 Task: Look for space in Podporozh'ye, Russia from 8th June, 2023 to 16th June, 2023 for 2 adults in price range Rs.10000 to Rs.15000. Place can be entire place with 1  bedroom having 1 bed and 1 bathroom. Property type can be house, flat, guest house, hotel. Amenities needed are: wifi. Booking option can be shelf check-in. Required host language is English.
Action: Mouse moved to (444, 80)
Screenshot: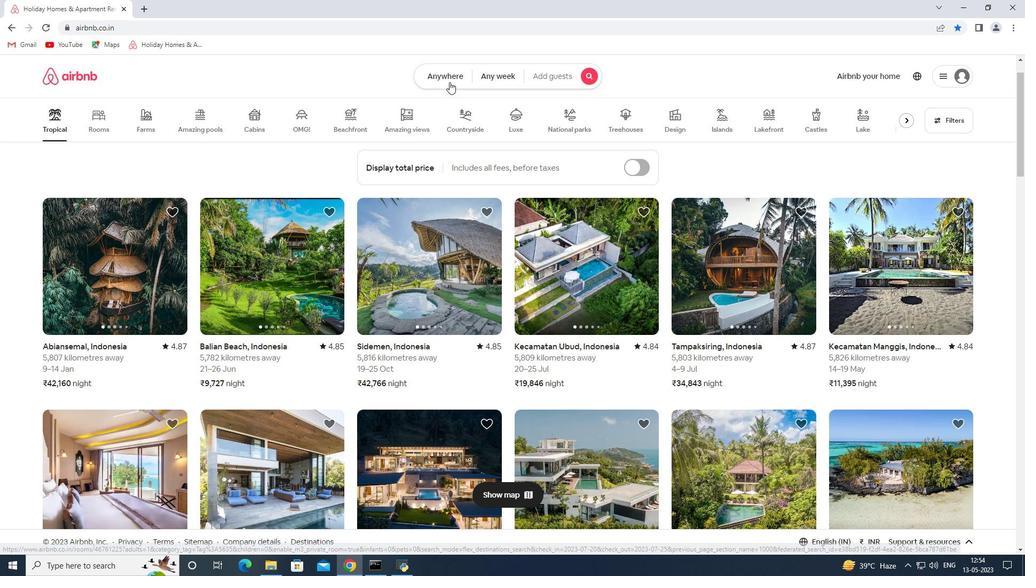
Action: Mouse pressed left at (444, 80)
Screenshot: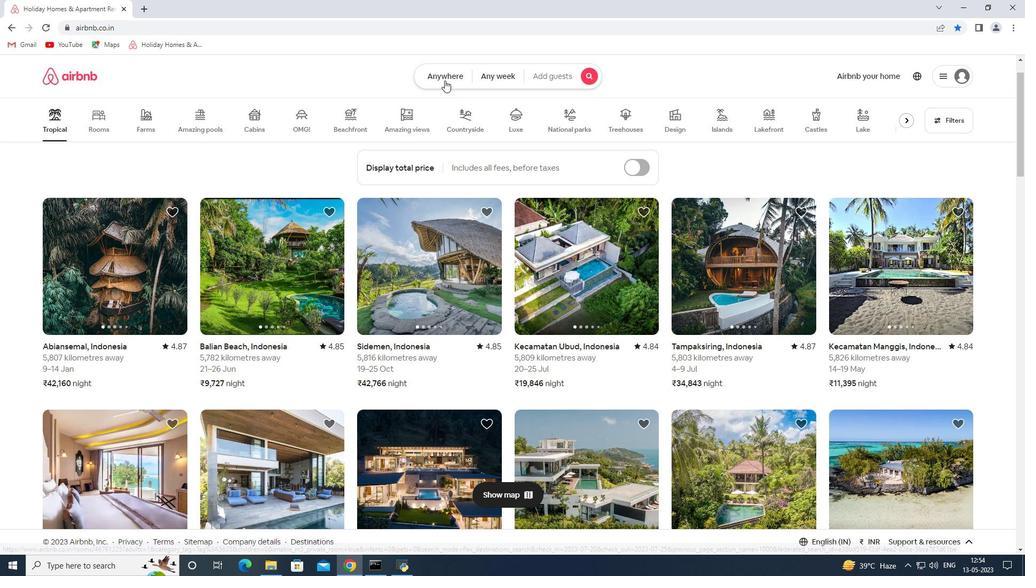 
Action: Mouse moved to (381, 123)
Screenshot: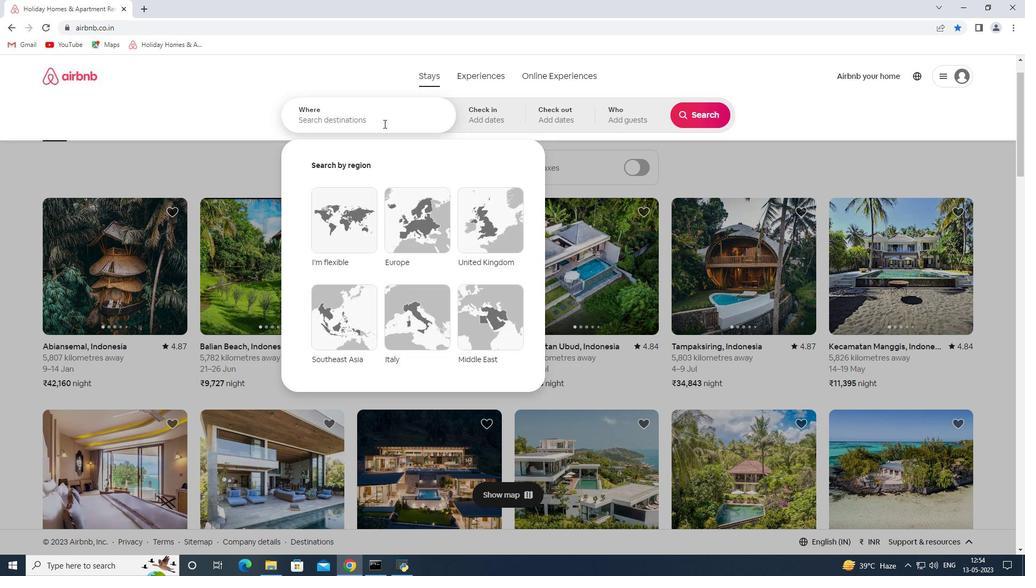 
Action: Mouse pressed left at (381, 123)
Screenshot: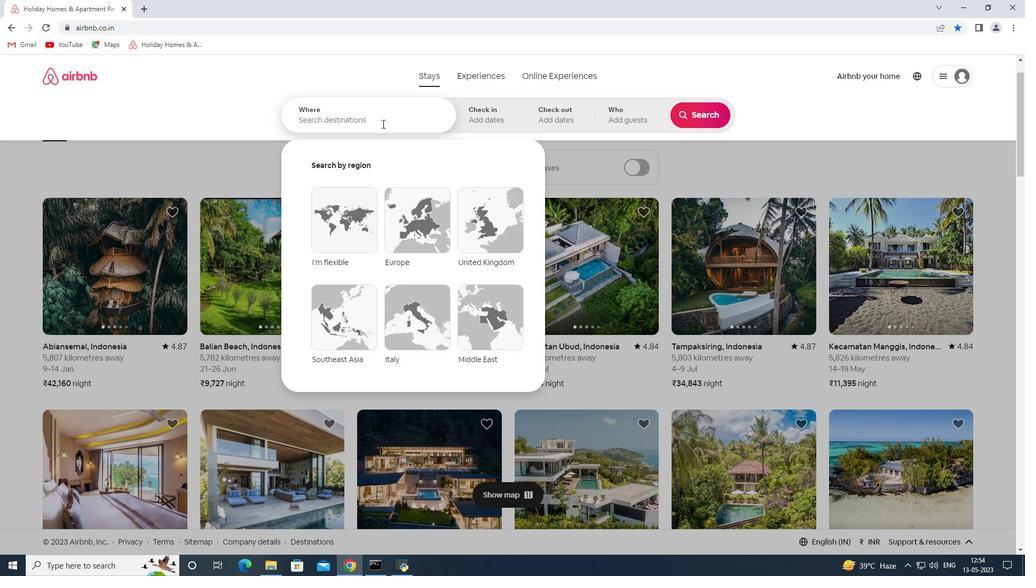 
Action: Key pressed <Key.shift><Key.shift><Key.shift><Key.shift><Key.shift><Key.shift><Key.shift><Key.shift><Key.shift><Key.shift><Key.shift_r>Podporp<Key.backspace>ozhye<Key.space><Key.shift>Russia<Key.space><Key.enter>
Screenshot: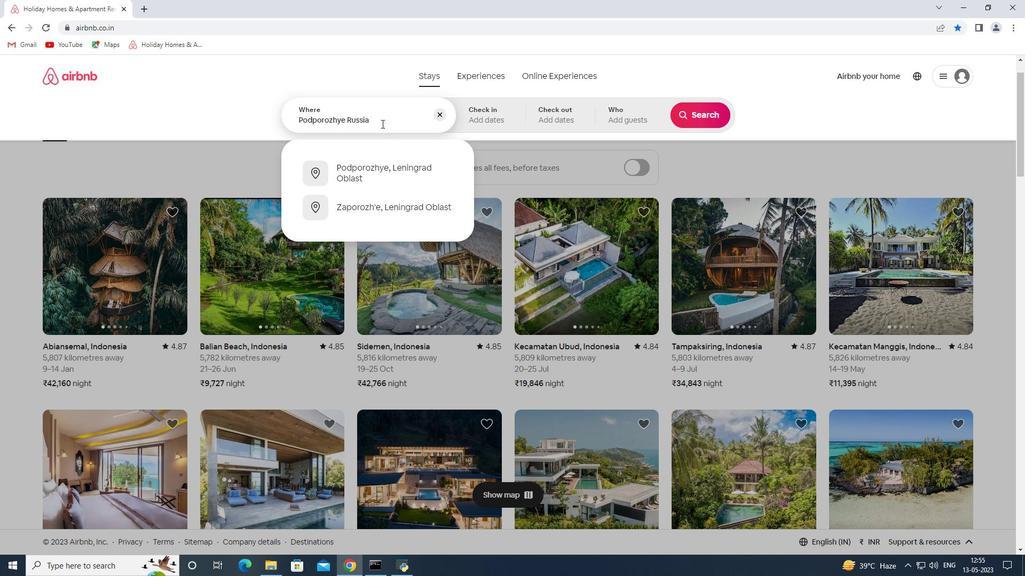 
Action: Mouse moved to (643, 265)
Screenshot: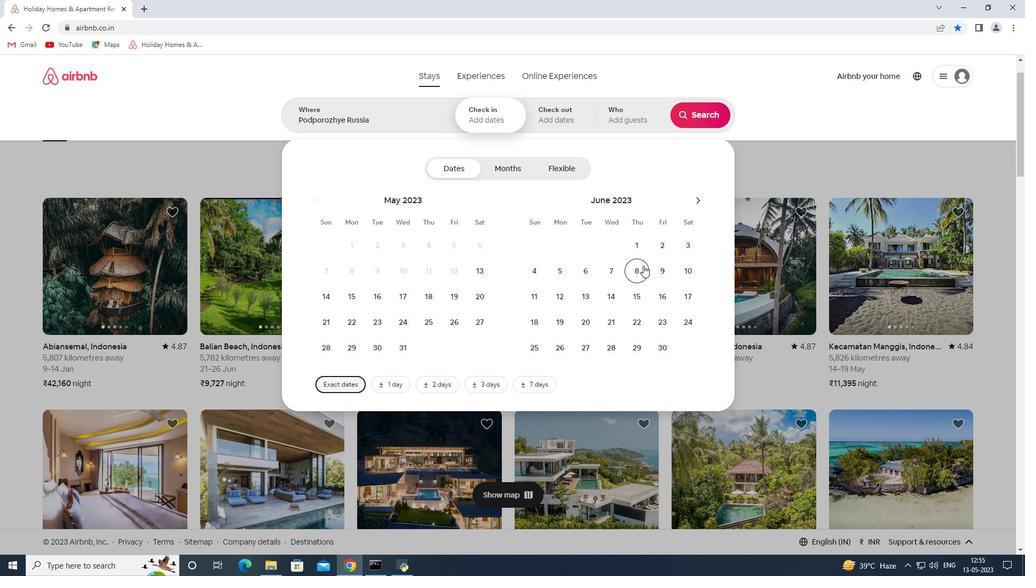 
Action: Mouse pressed left at (643, 265)
Screenshot: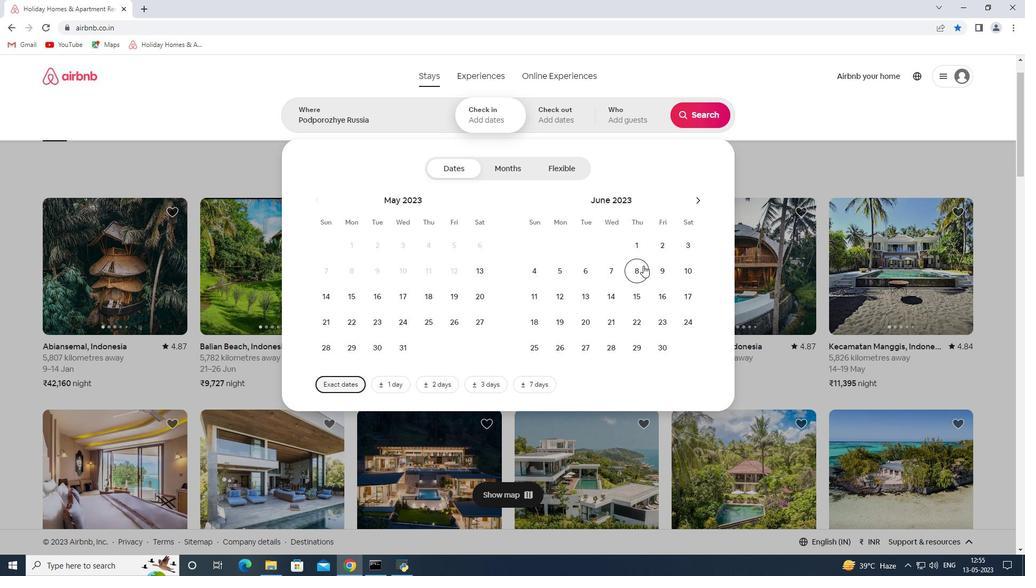
Action: Mouse moved to (666, 294)
Screenshot: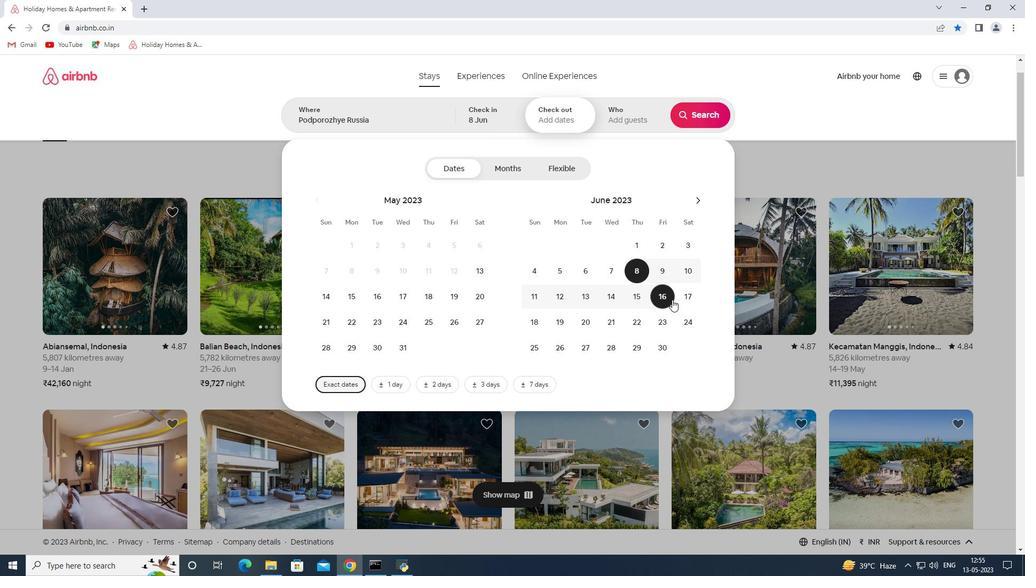 
Action: Mouse pressed left at (666, 294)
Screenshot: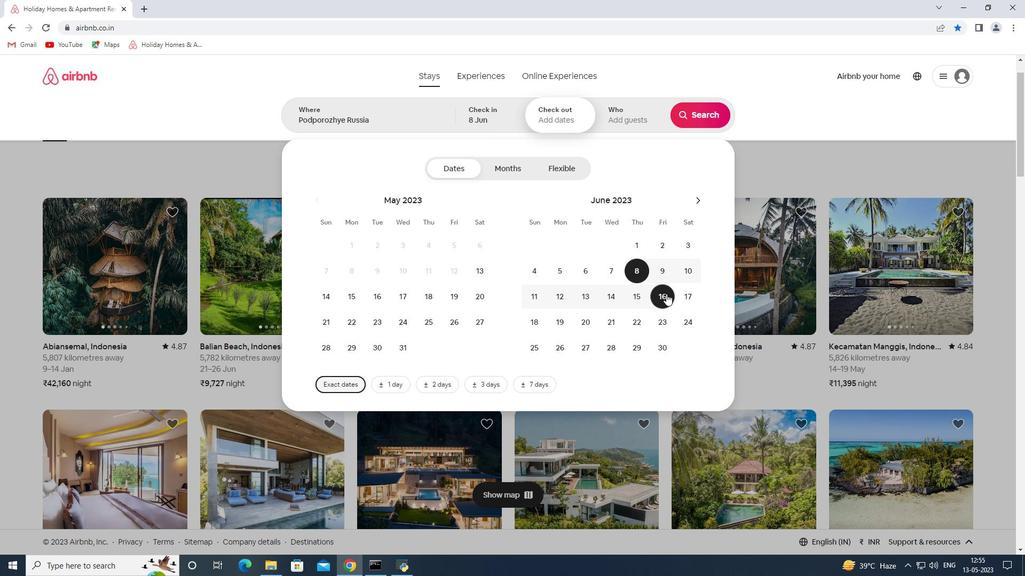 
Action: Mouse moved to (627, 121)
Screenshot: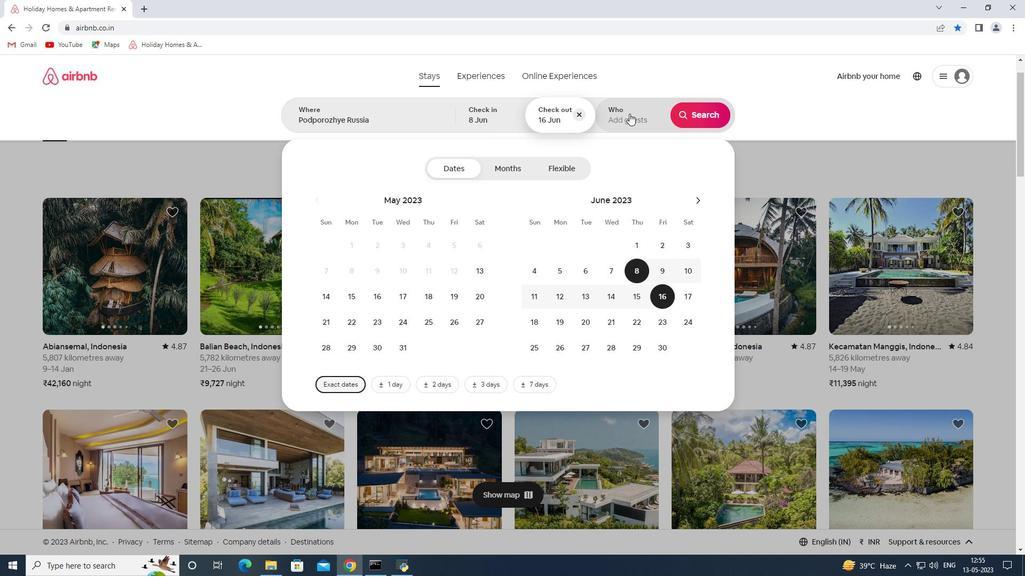 
Action: Mouse pressed left at (627, 121)
Screenshot: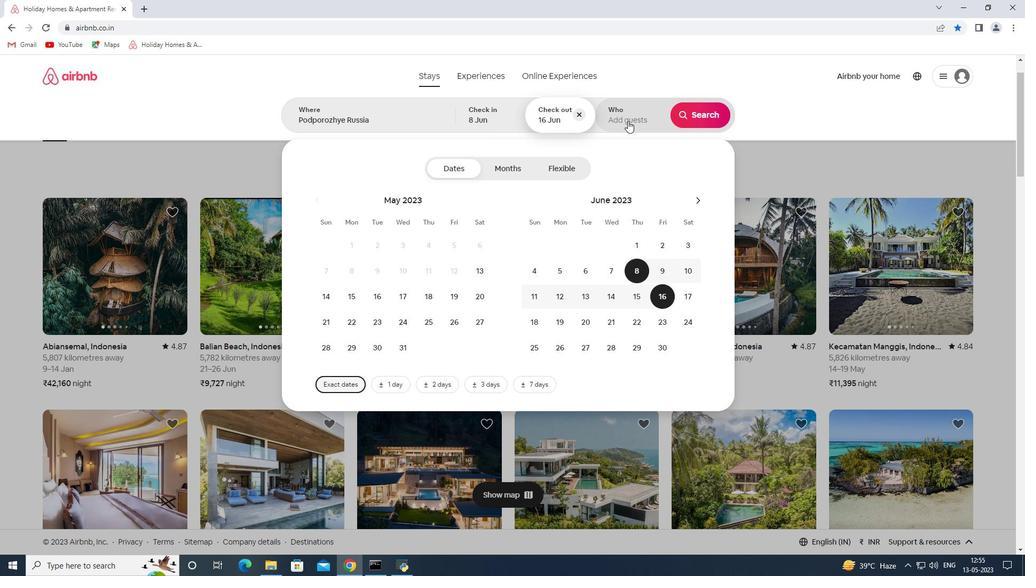 
Action: Mouse moved to (708, 177)
Screenshot: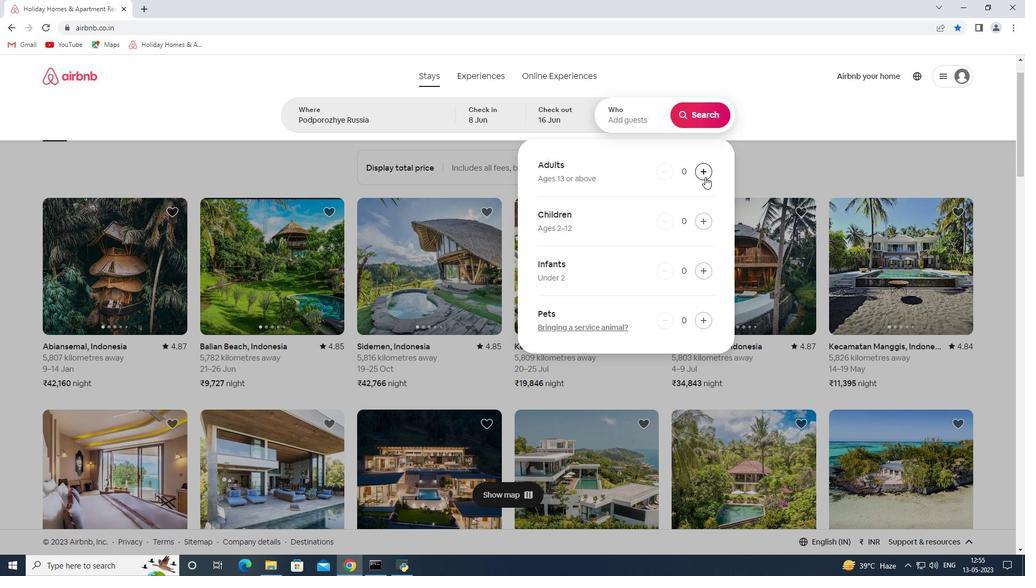 
Action: Mouse pressed left at (708, 177)
Screenshot: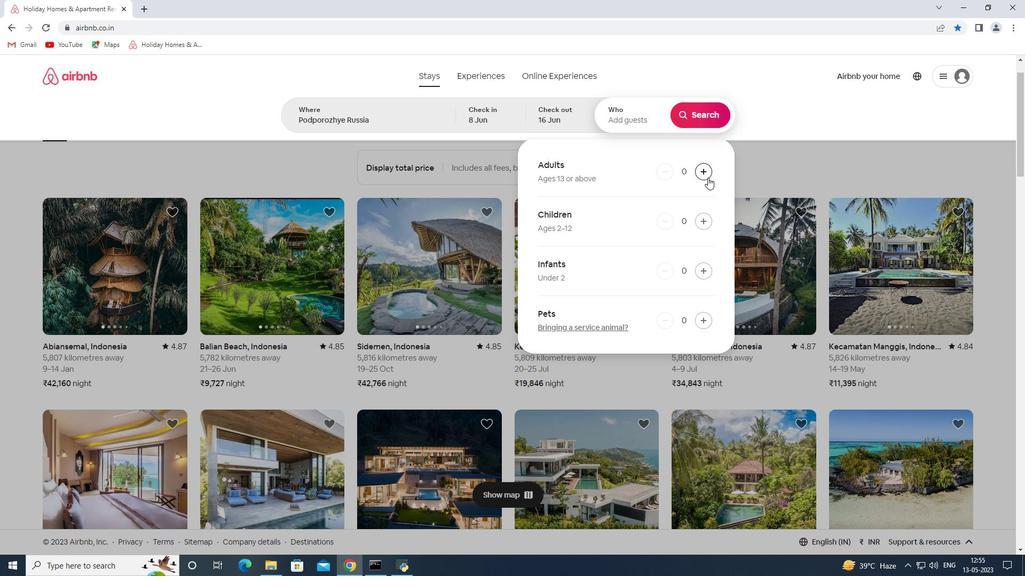 
Action: Mouse pressed left at (708, 177)
Screenshot: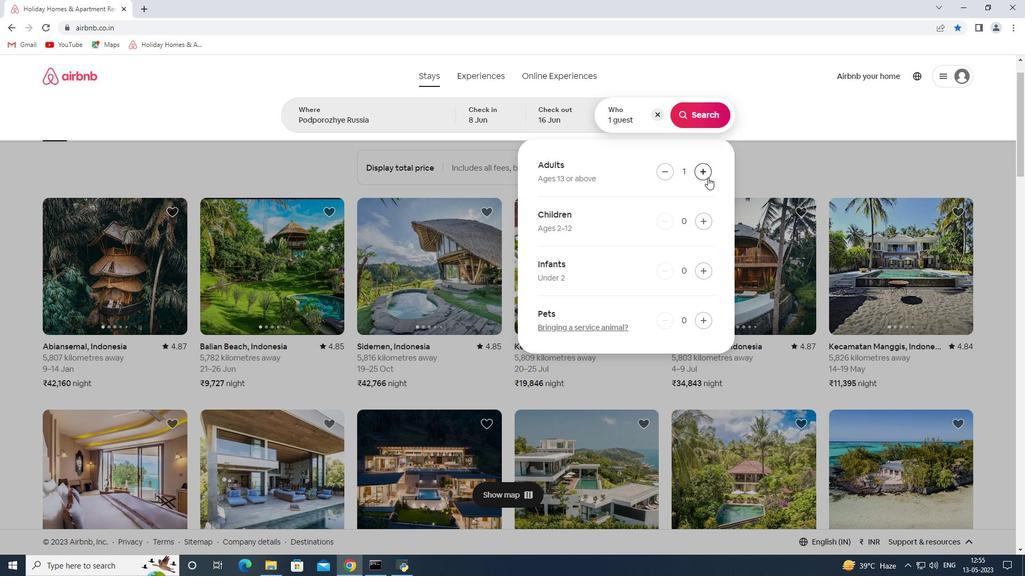 
Action: Mouse moved to (695, 119)
Screenshot: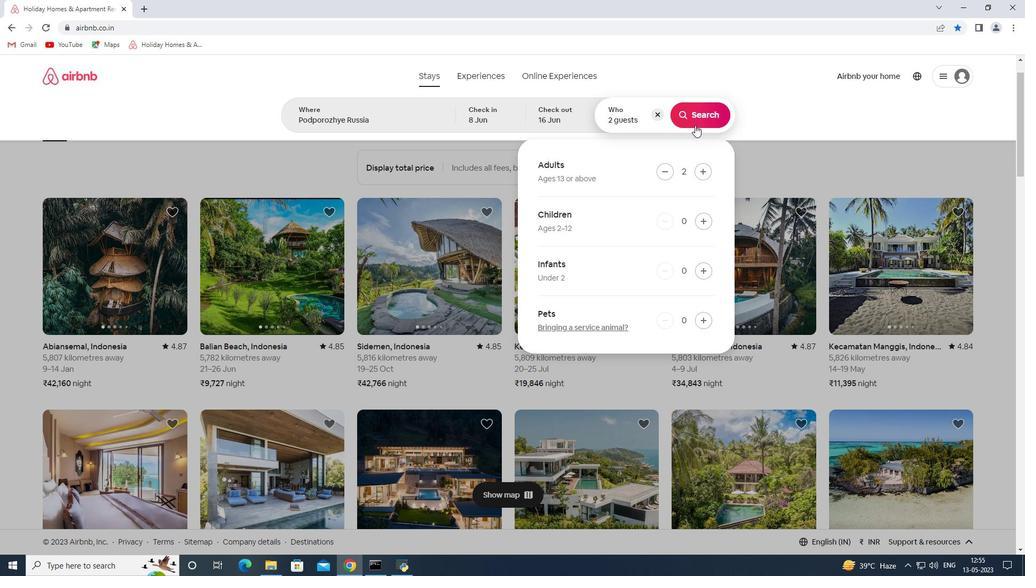
Action: Mouse pressed left at (695, 119)
Screenshot: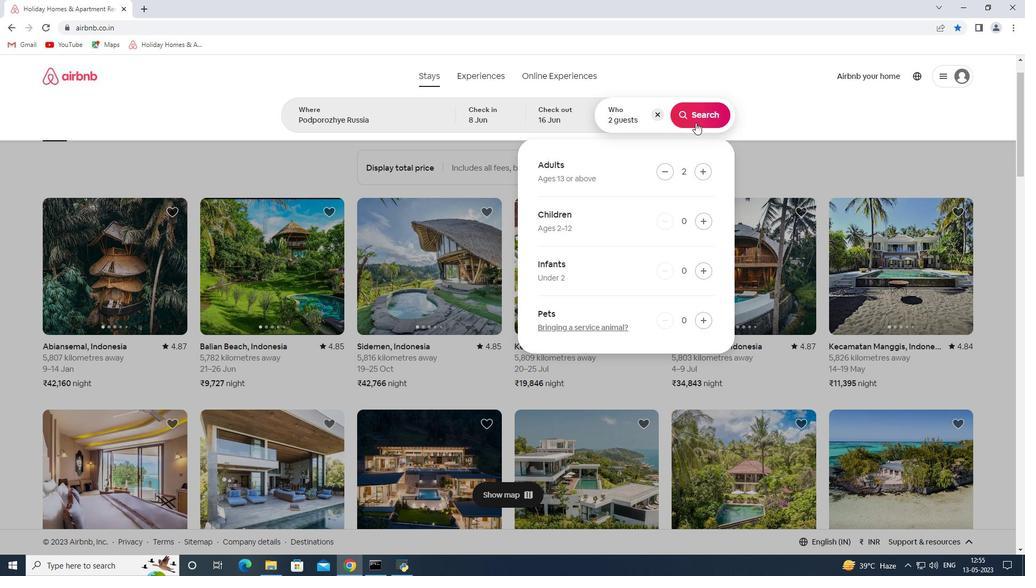 
Action: Mouse moved to (969, 119)
Screenshot: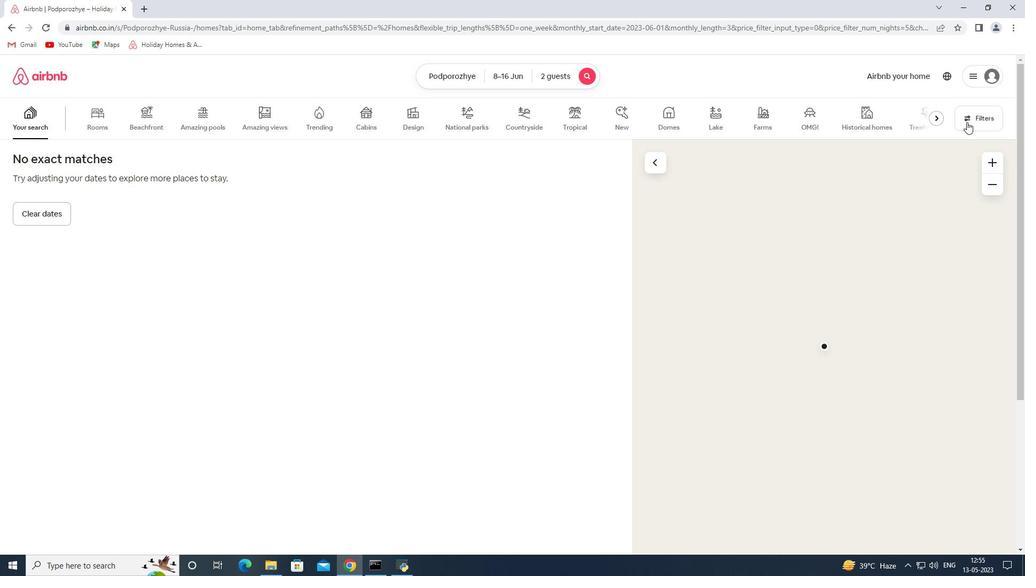 
Action: Mouse pressed left at (969, 119)
Screenshot: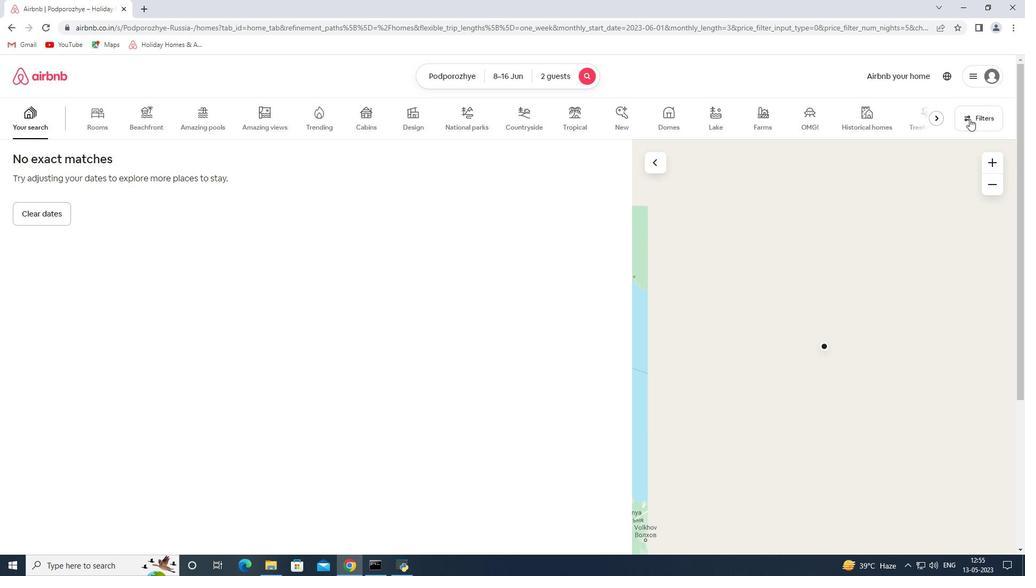 
Action: Mouse moved to (390, 382)
Screenshot: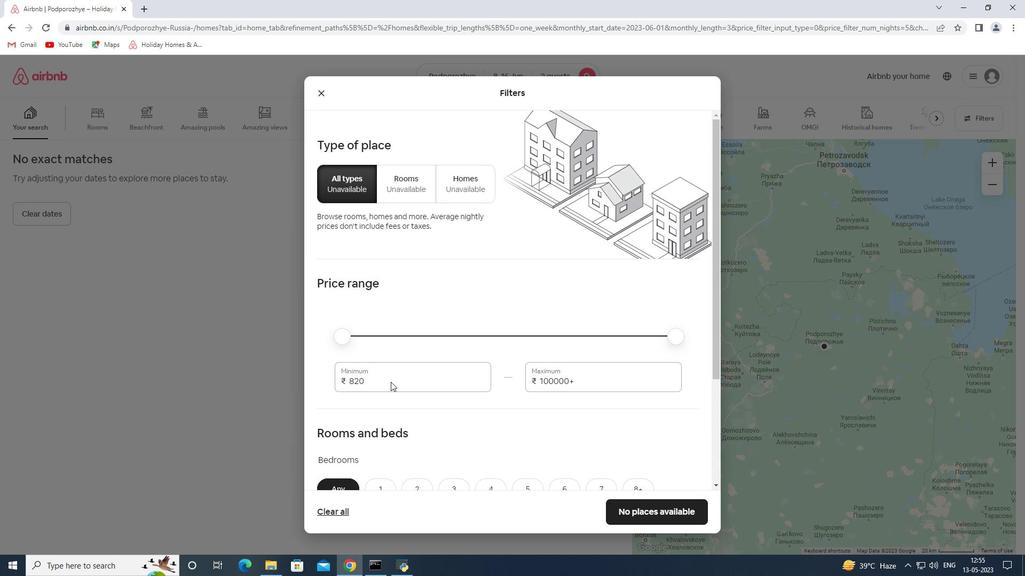 
Action: Mouse pressed left at (390, 382)
Screenshot: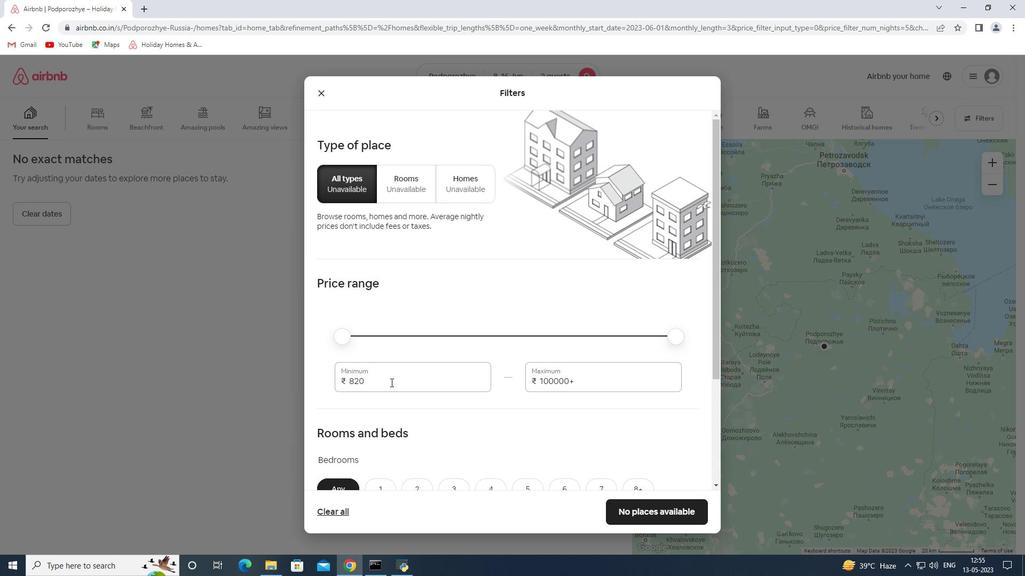 
Action: Mouse pressed left at (390, 382)
Screenshot: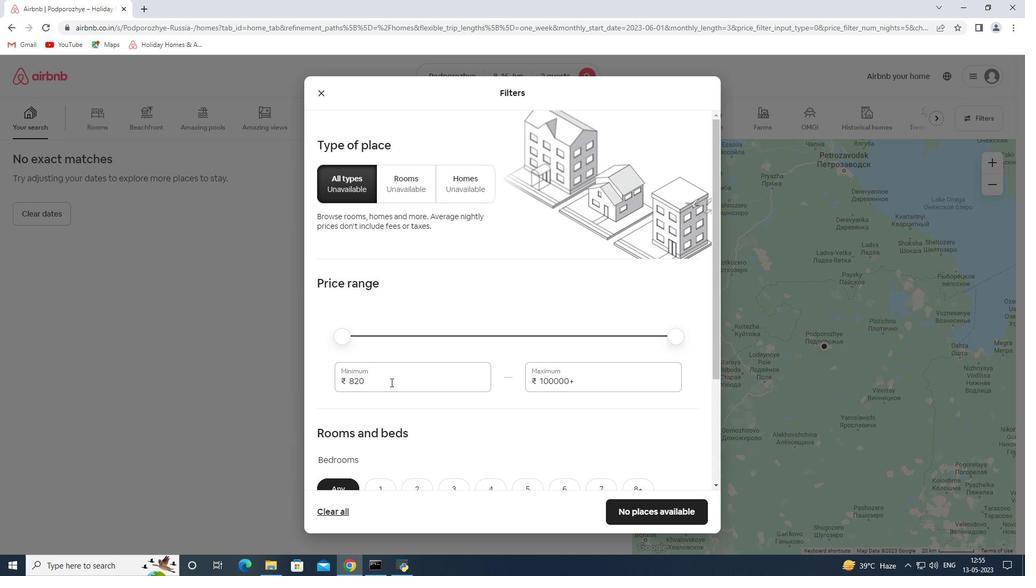 
Action: Mouse moved to (386, 383)
Screenshot: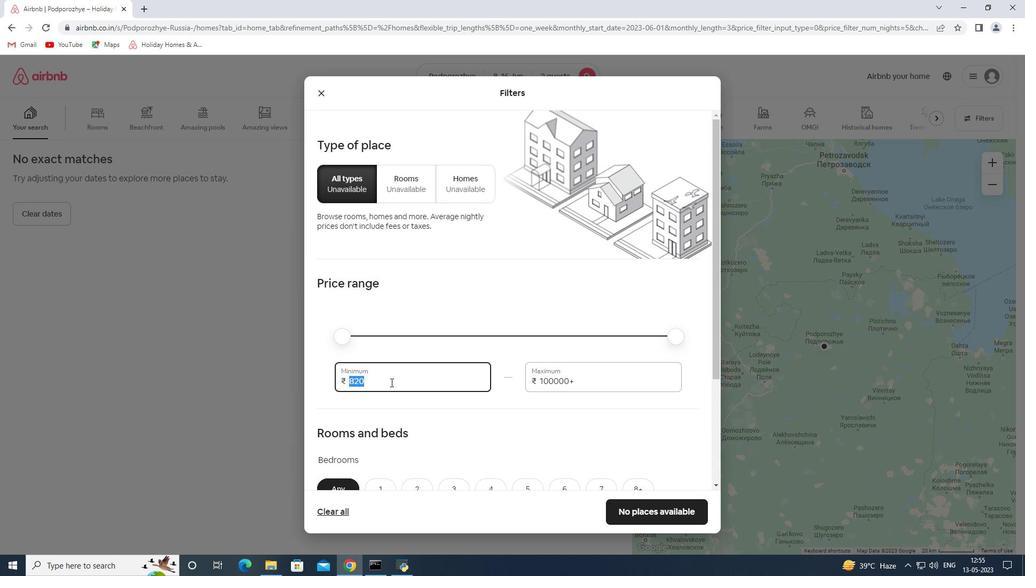 
Action: Key pressed 10000<Key.tab>15000
Screenshot: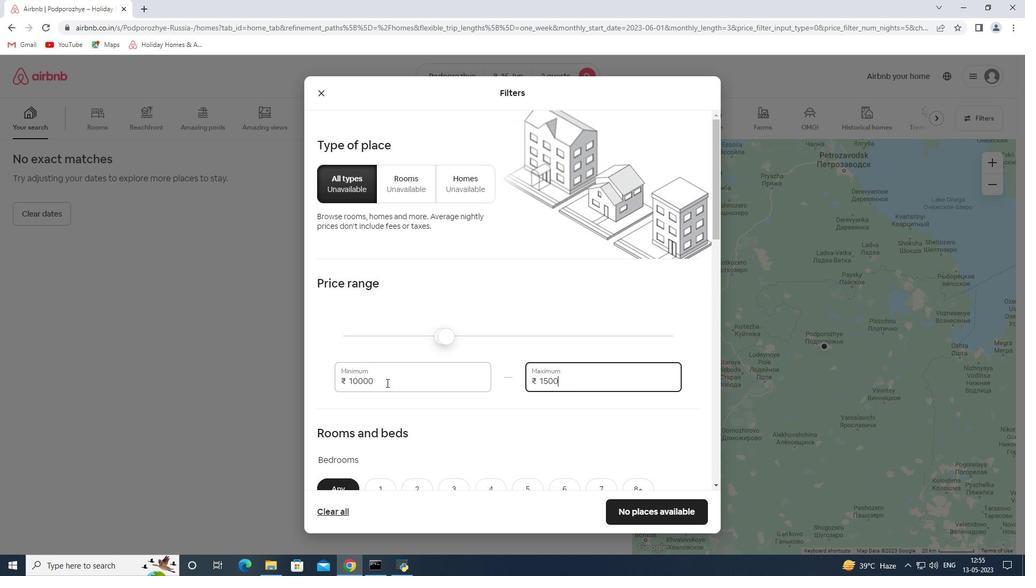 
Action: Mouse scrolled (386, 382) with delta (0, 0)
Screenshot: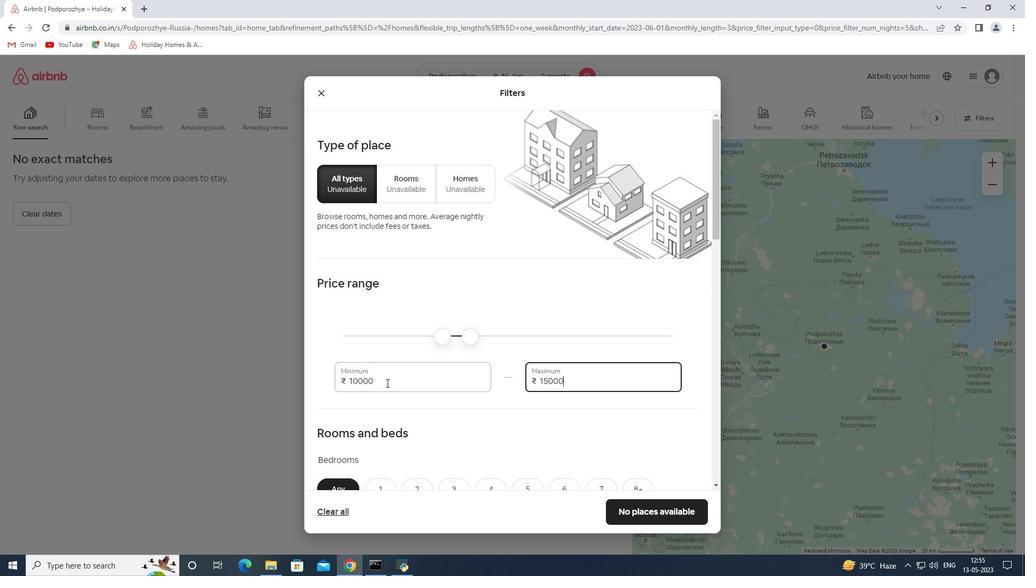 
Action: Mouse scrolled (386, 382) with delta (0, 0)
Screenshot: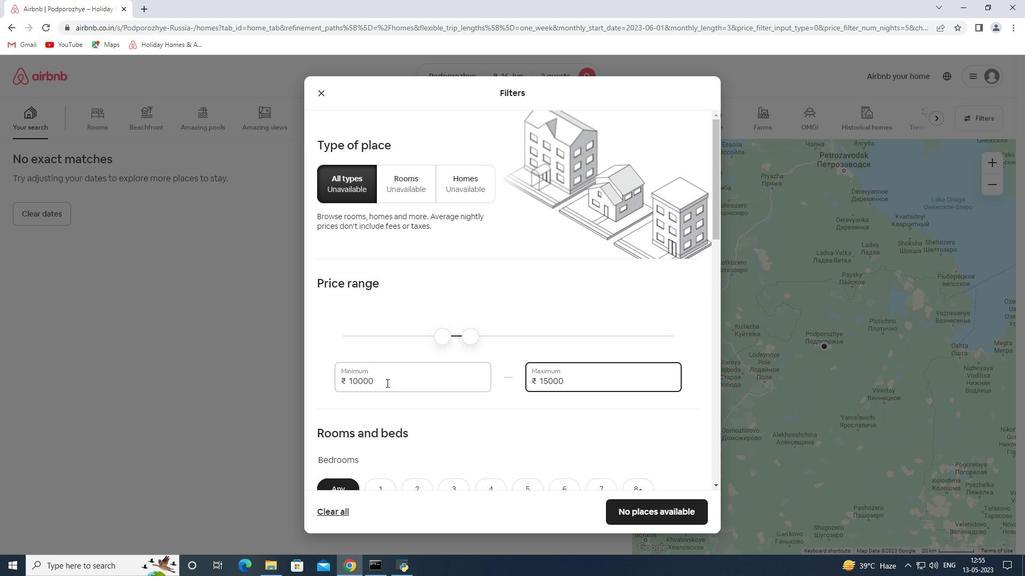 
Action: Mouse moved to (385, 385)
Screenshot: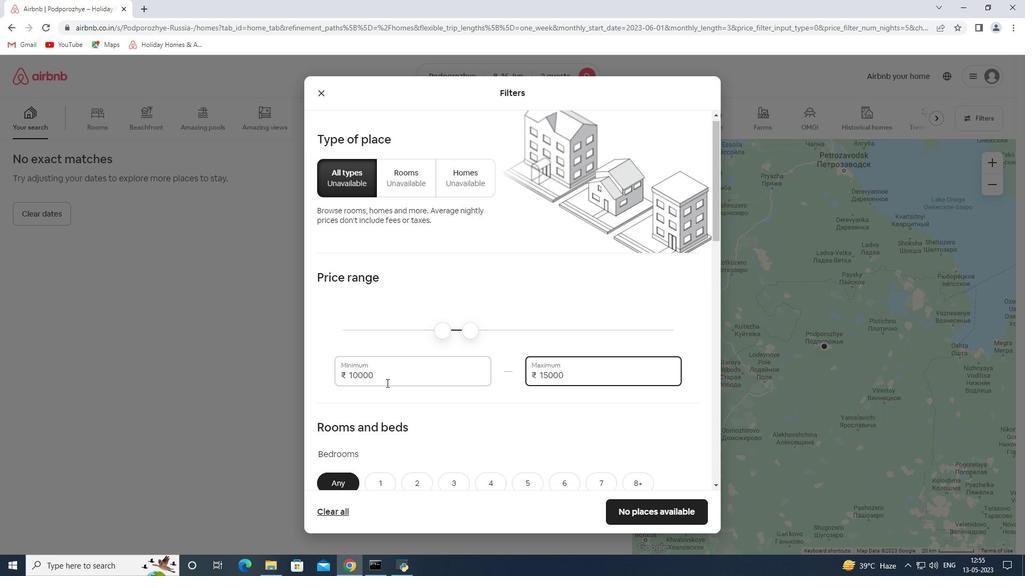 
Action: Mouse scrolled (385, 385) with delta (0, 0)
Screenshot: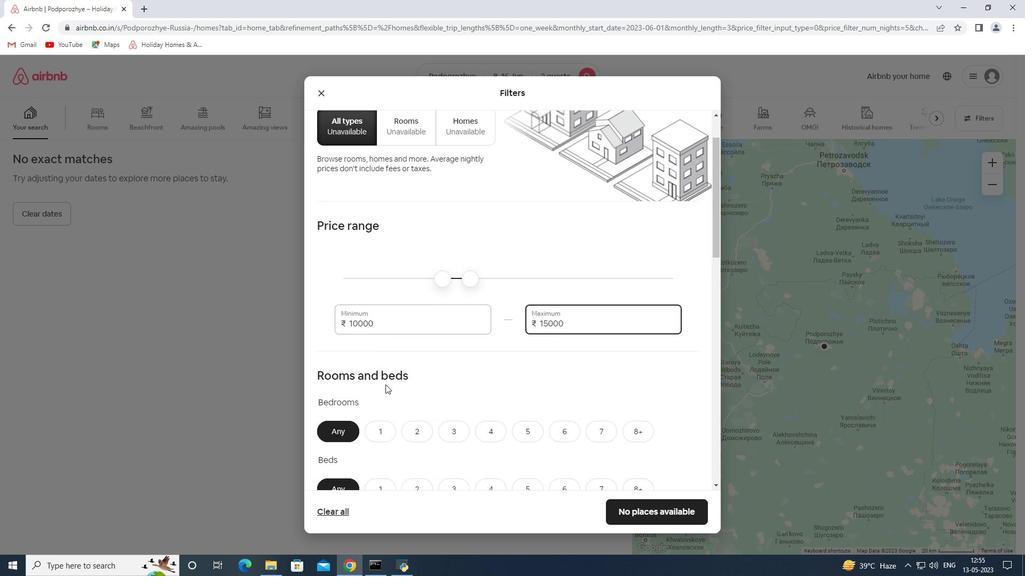 
Action: Mouse moved to (381, 386)
Screenshot: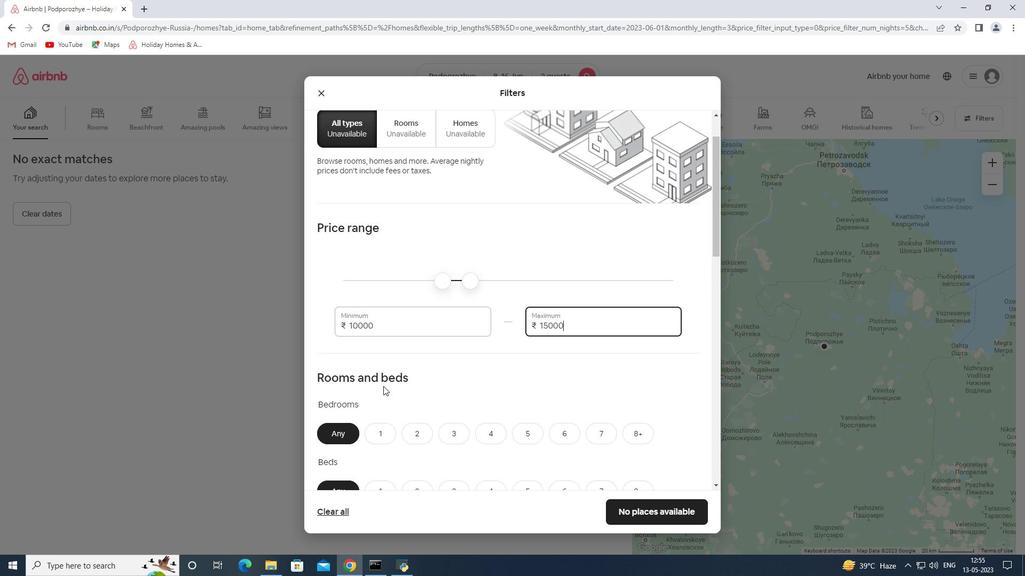 
Action: Mouse scrolled (381, 386) with delta (0, 0)
Screenshot: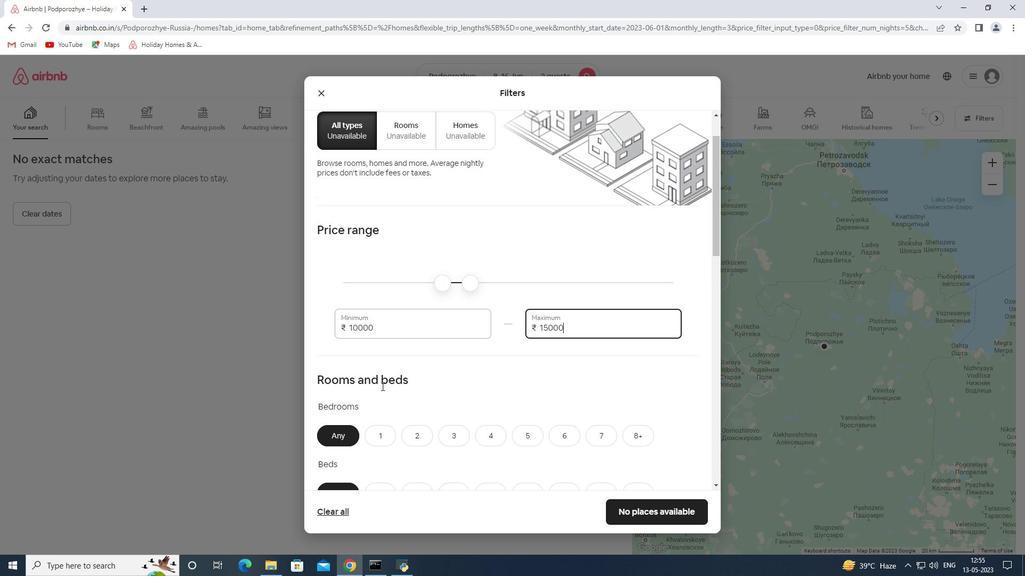 
Action: Mouse scrolled (381, 386) with delta (0, 0)
Screenshot: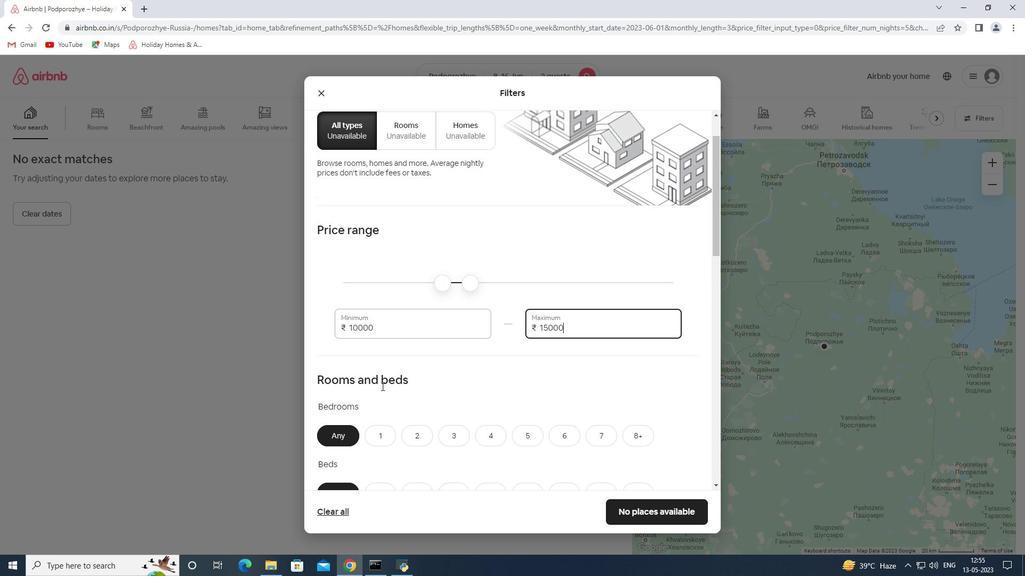 
Action: Mouse moved to (381, 387)
Screenshot: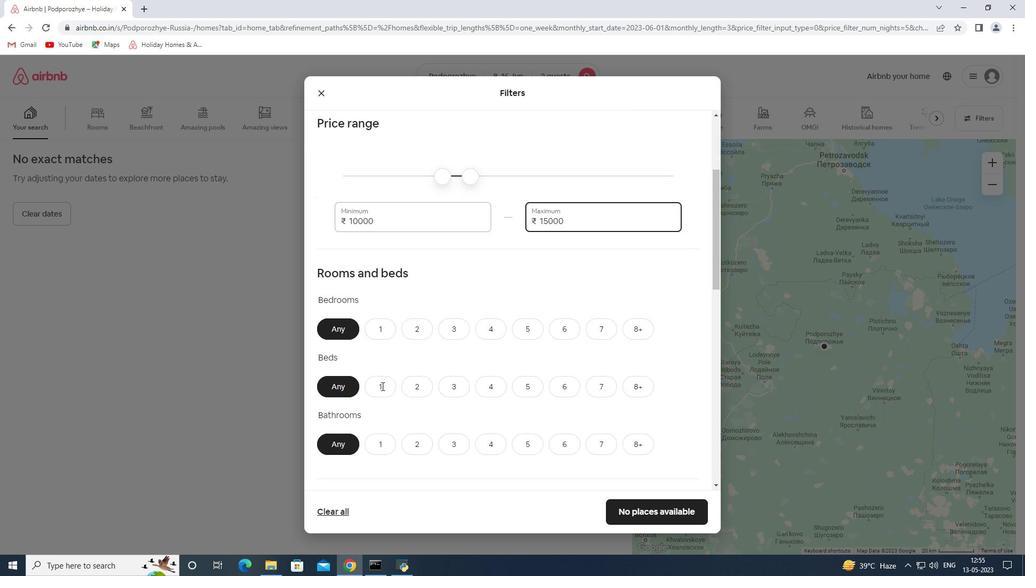 
Action: Mouse scrolled (381, 386) with delta (0, 0)
Screenshot: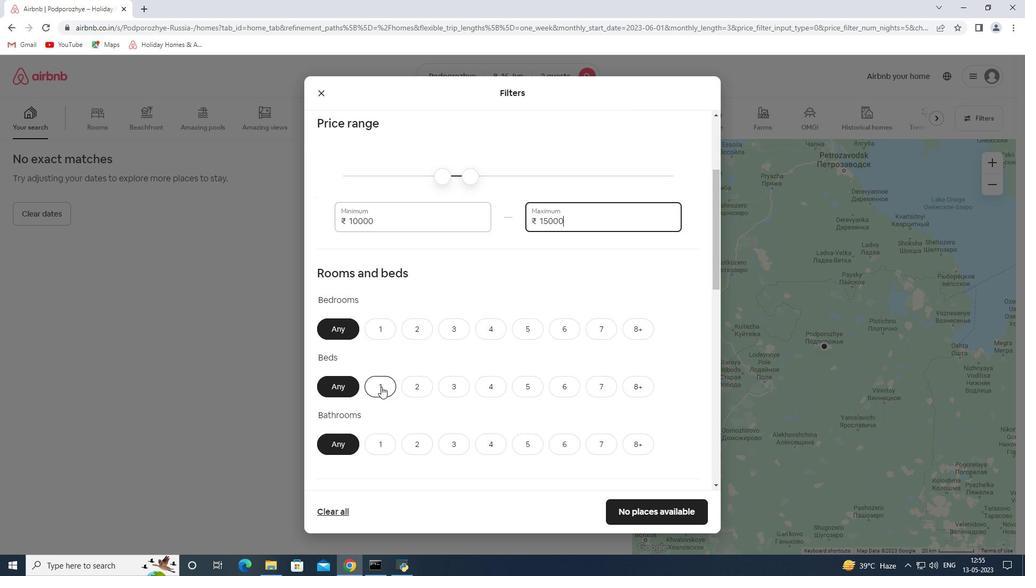 
Action: Mouse moved to (386, 276)
Screenshot: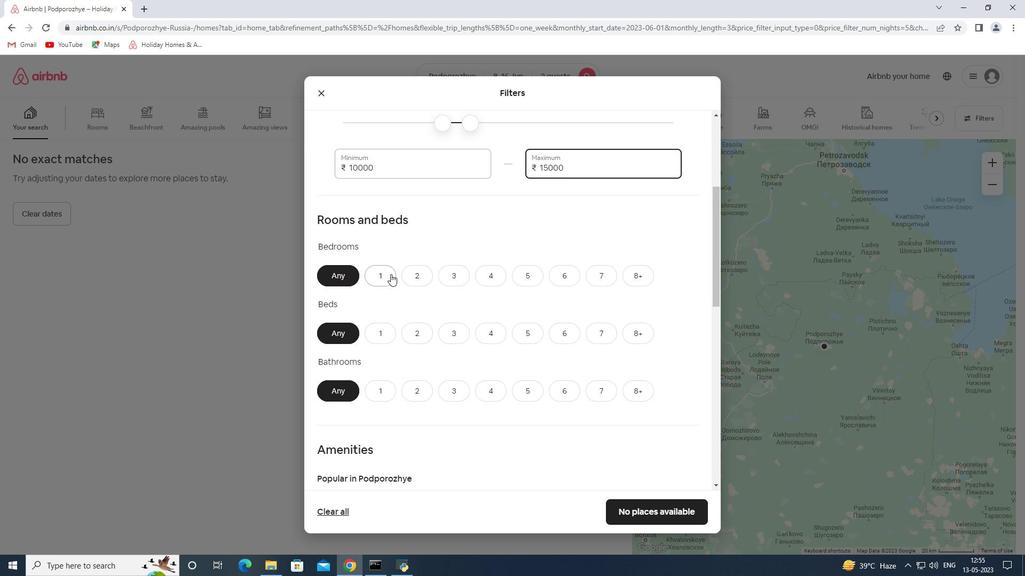 
Action: Mouse pressed left at (386, 276)
Screenshot: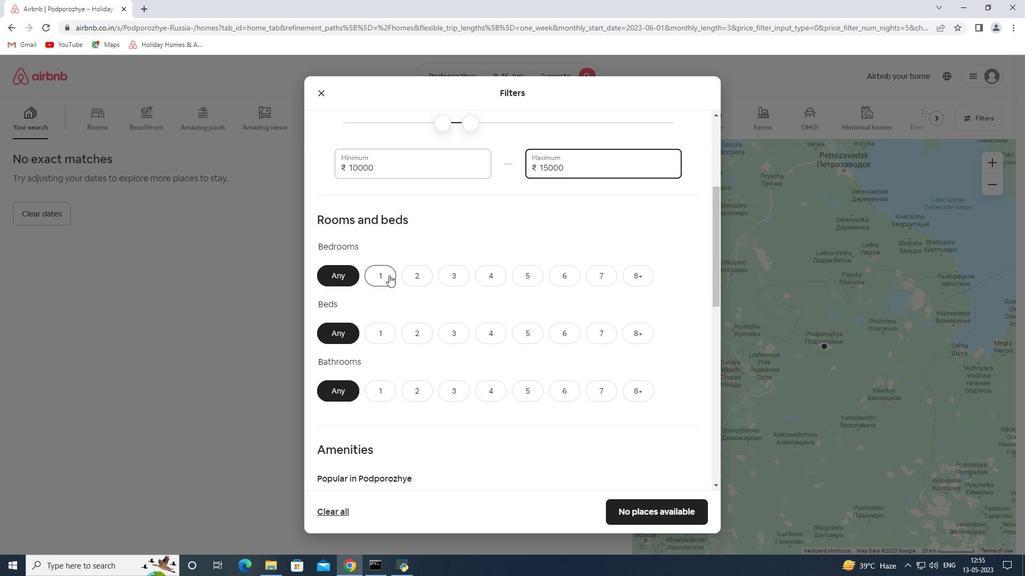 
Action: Mouse moved to (380, 330)
Screenshot: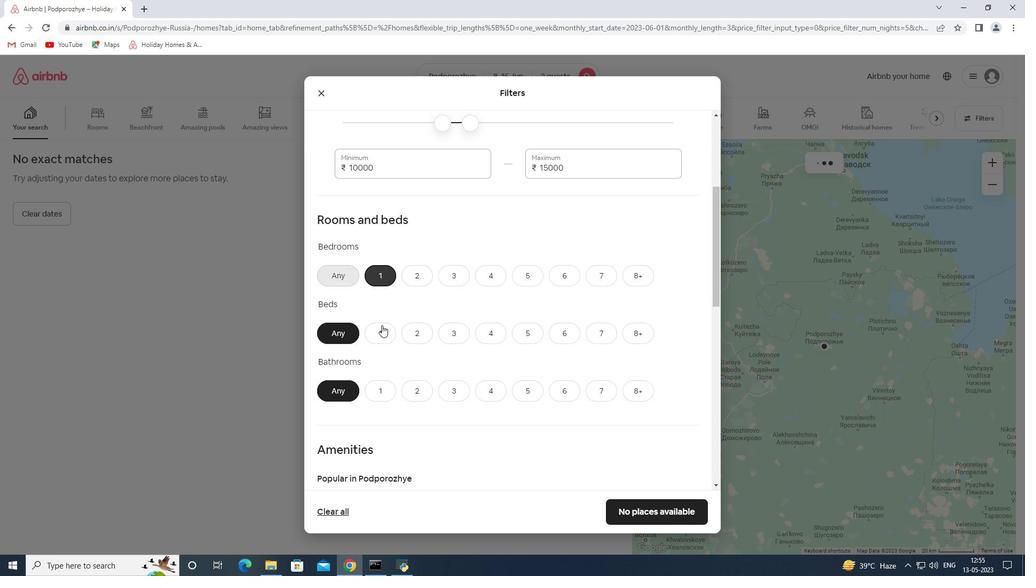 
Action: Mouse pressed left at (380, 330)
Screenshot: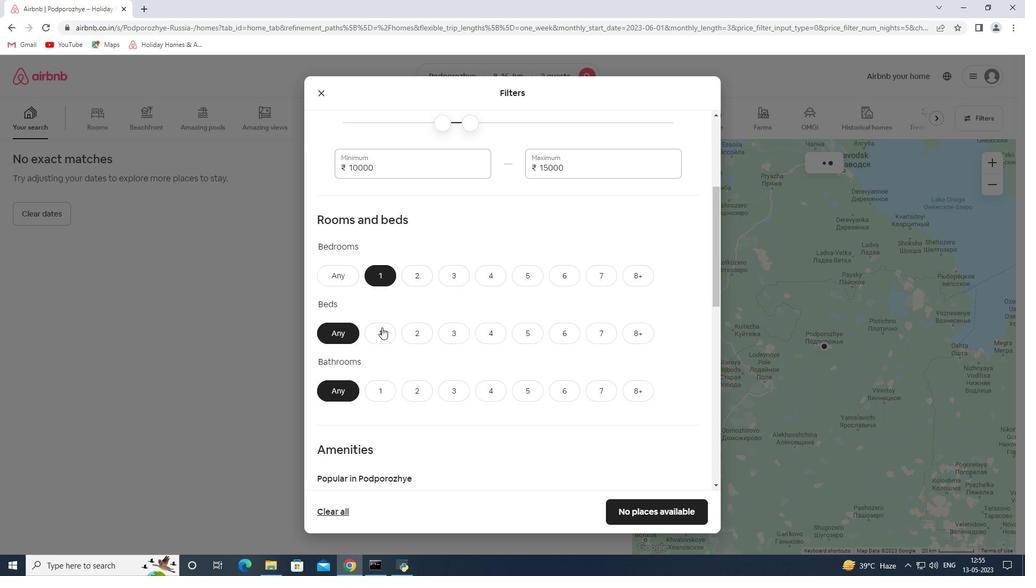 
Action: Mouse moved to (376, 386)
Screenshot: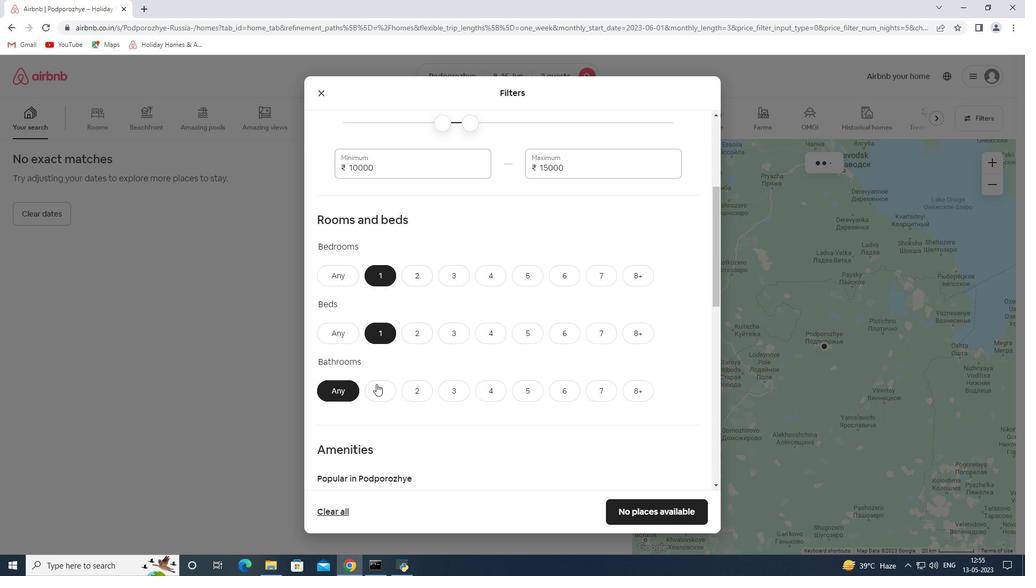 
Action: Mouse pressed left at (376, 386)
Screenshot: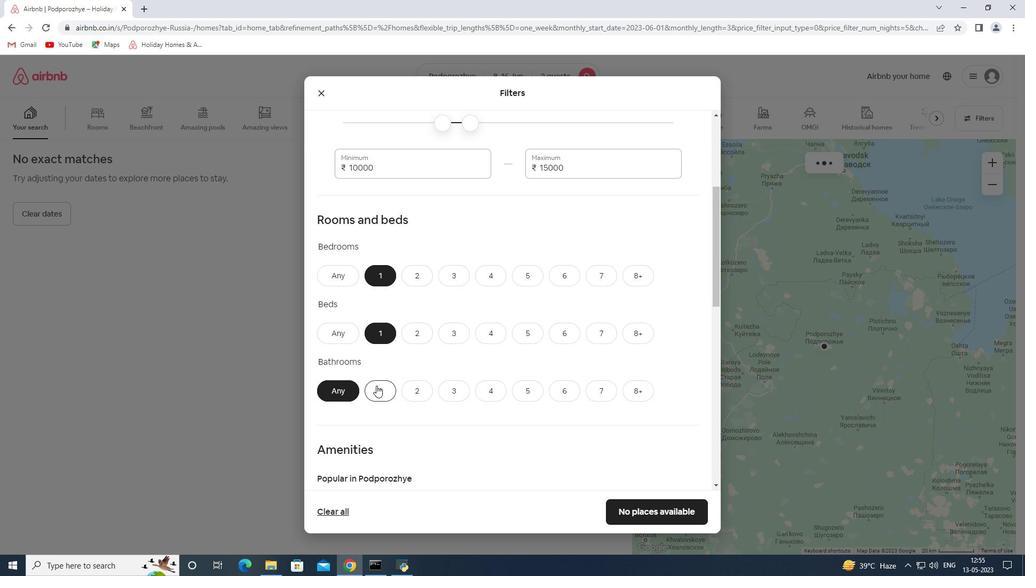 
Action: Mouse scrolled (376, 386) with delta (0, 0)
Screenshot: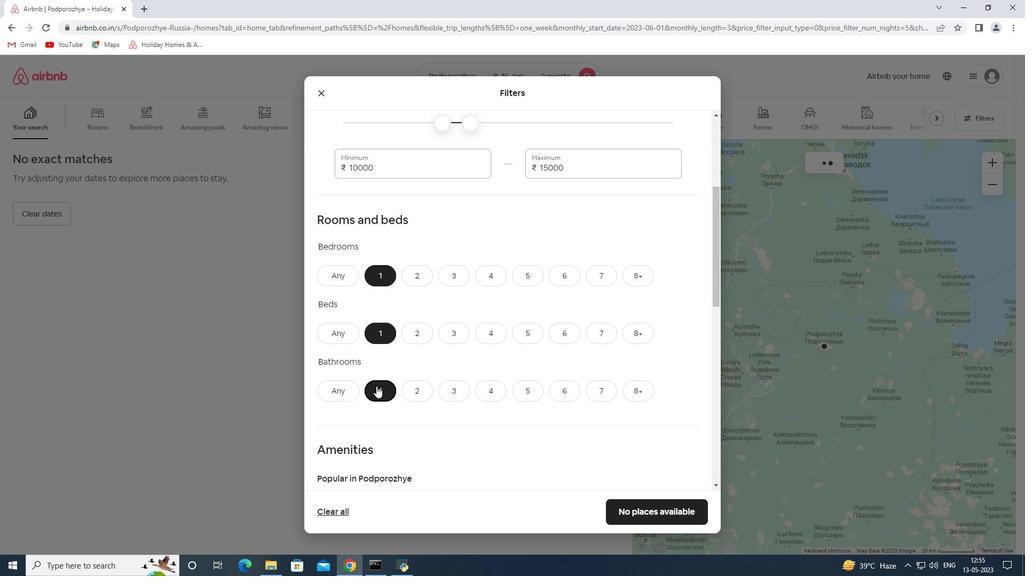 
Action: Mouse scrolled (376, 386) with delta (0, 0)
Screenshot: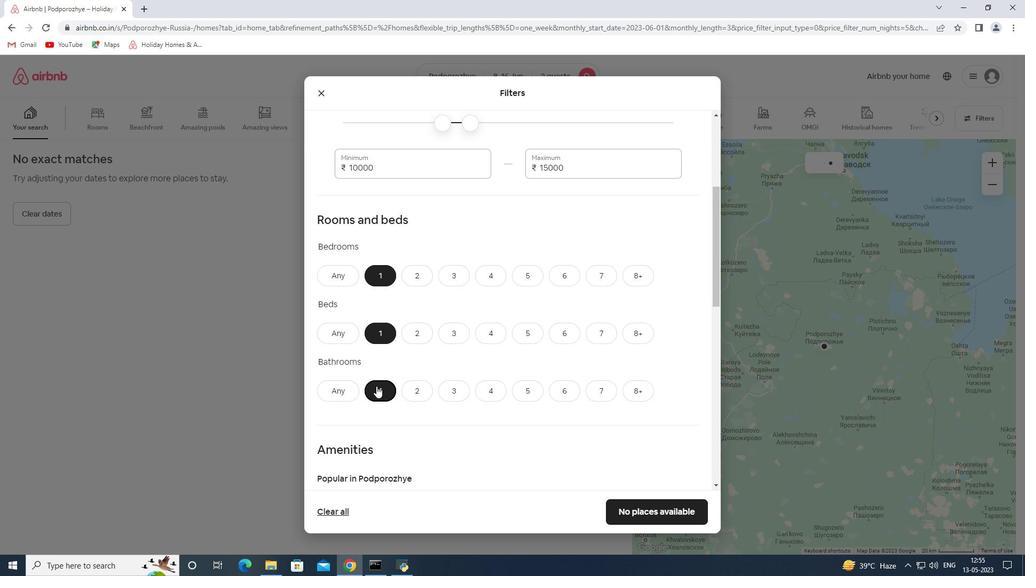 
Action: Mouse moved to (451, 316)
Screenshot: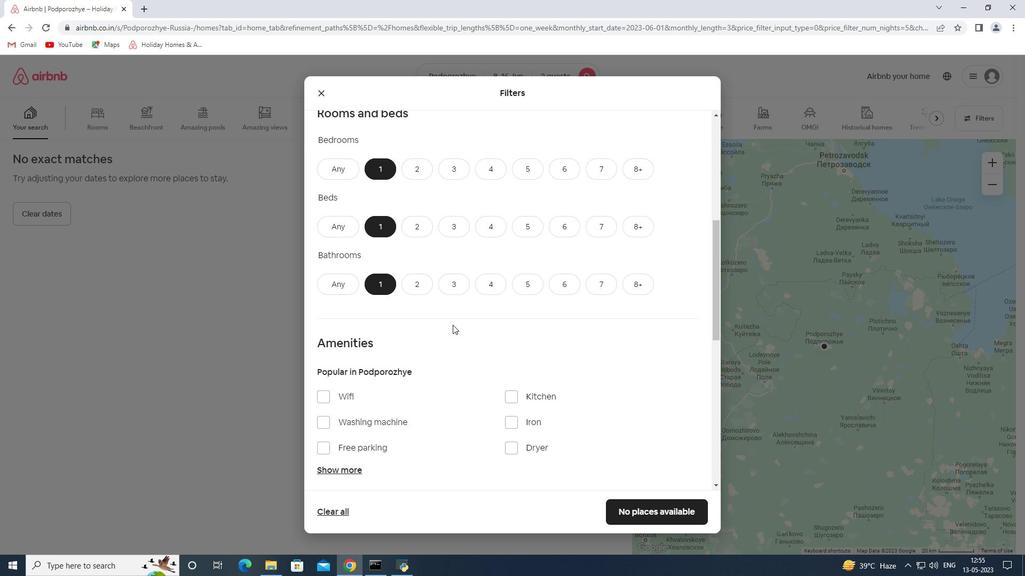 
Action: Mouse scrolled (451, 316) with delta (0, 0)
Screenshot: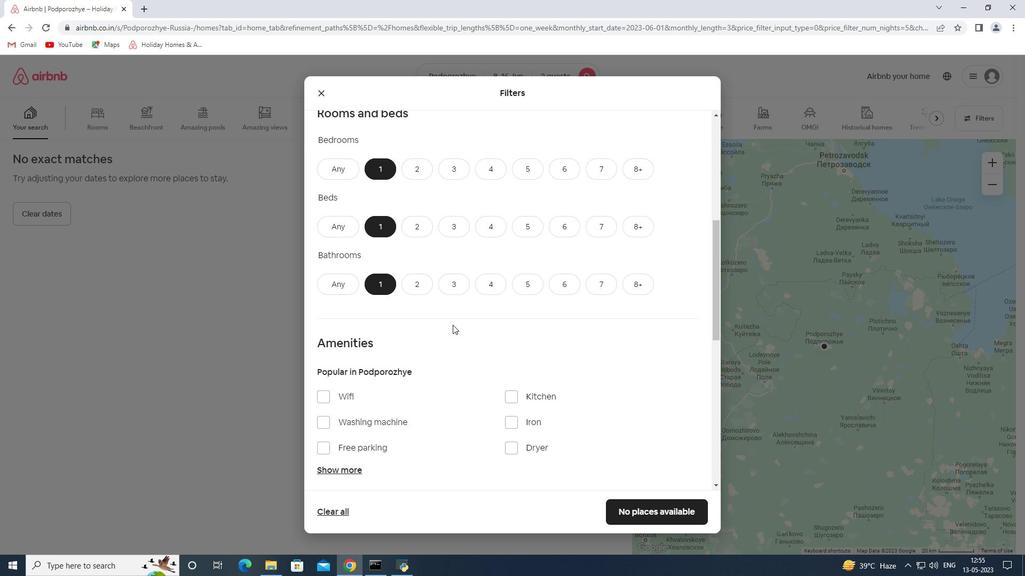 
Action: Mouse moved to (452, 315)
Screenshot: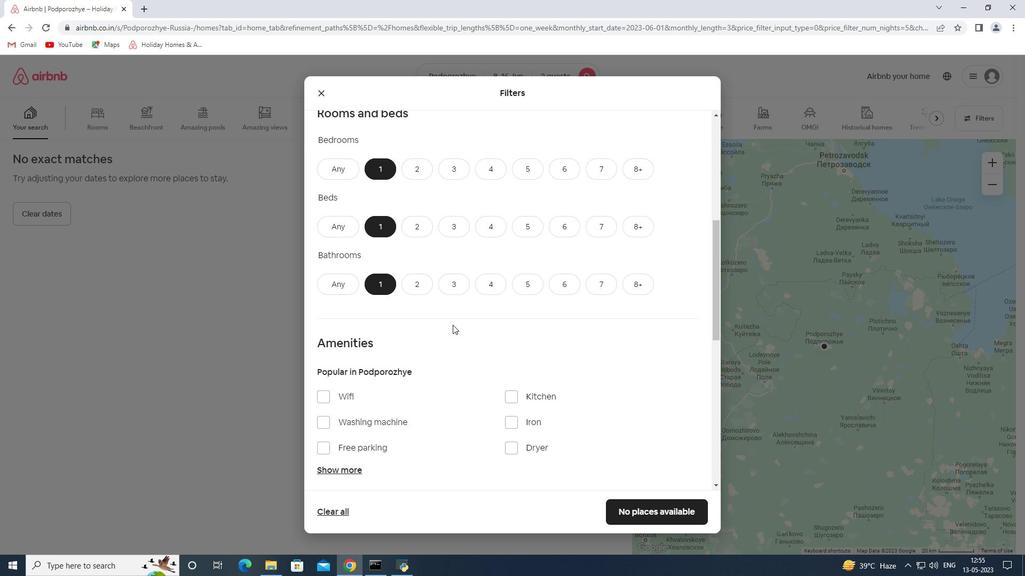 
Action: Mouse scrolled (452, 315) with delta (0, 0)
Screenshot: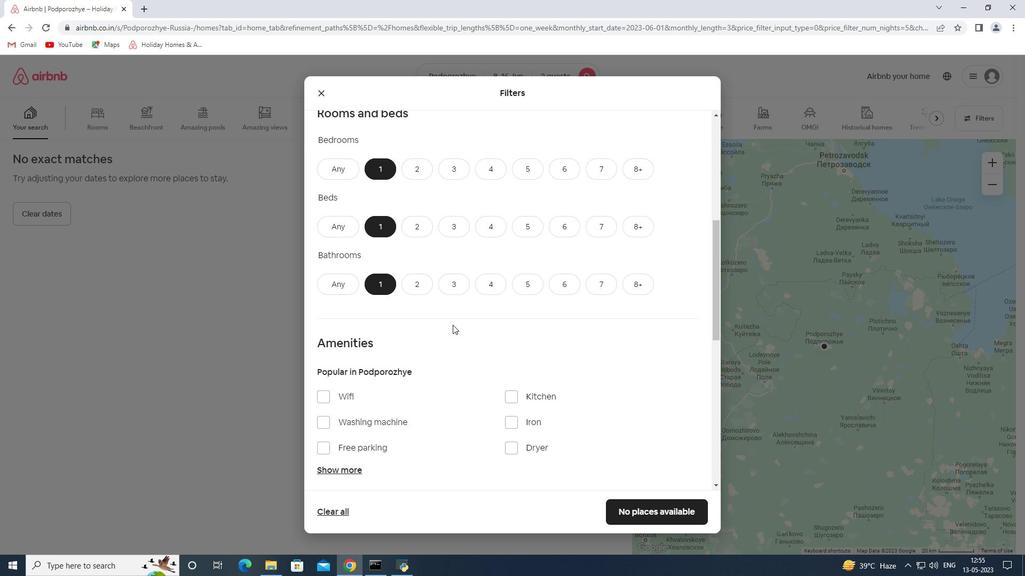 
Action: Mouse moved to (450, 315)
Screenshot: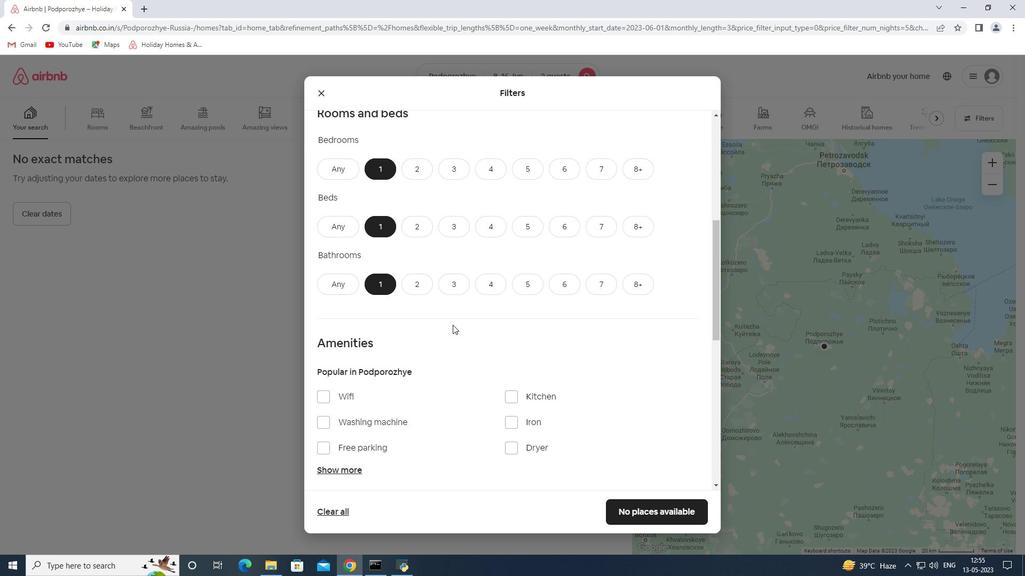 
Action: Mouse scrolled (450, 315) with delta (0, 0)
Screenshot: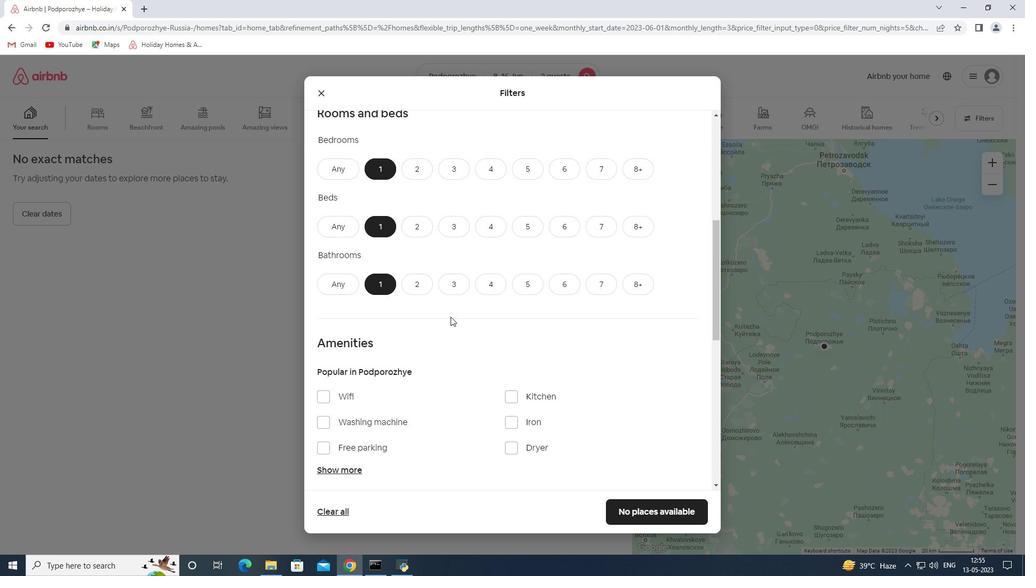 
Action: Mouse moved to (329, 311)
Screenshot: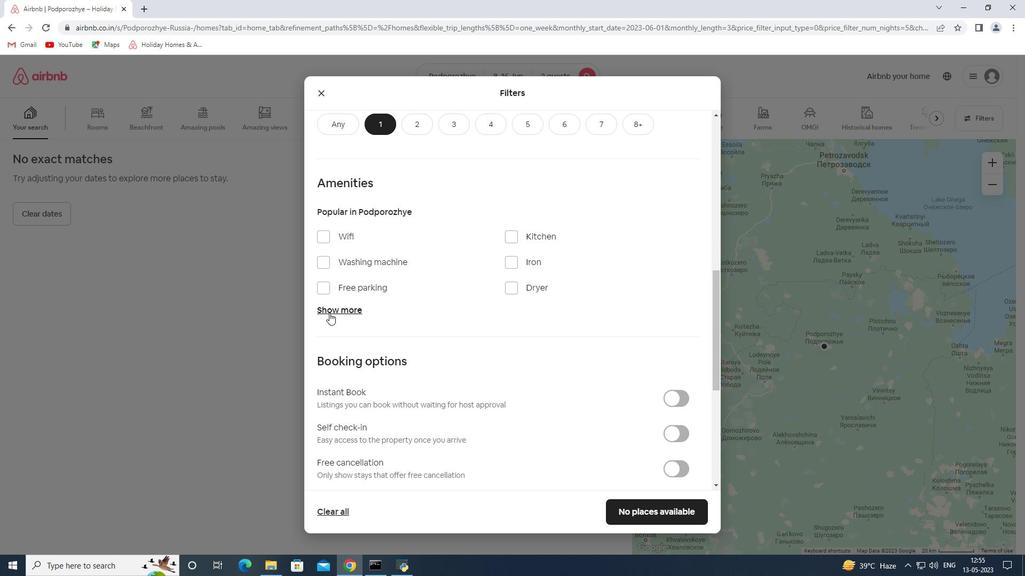 
Action: Mouse pressed left at (329, 311)
Screenshot: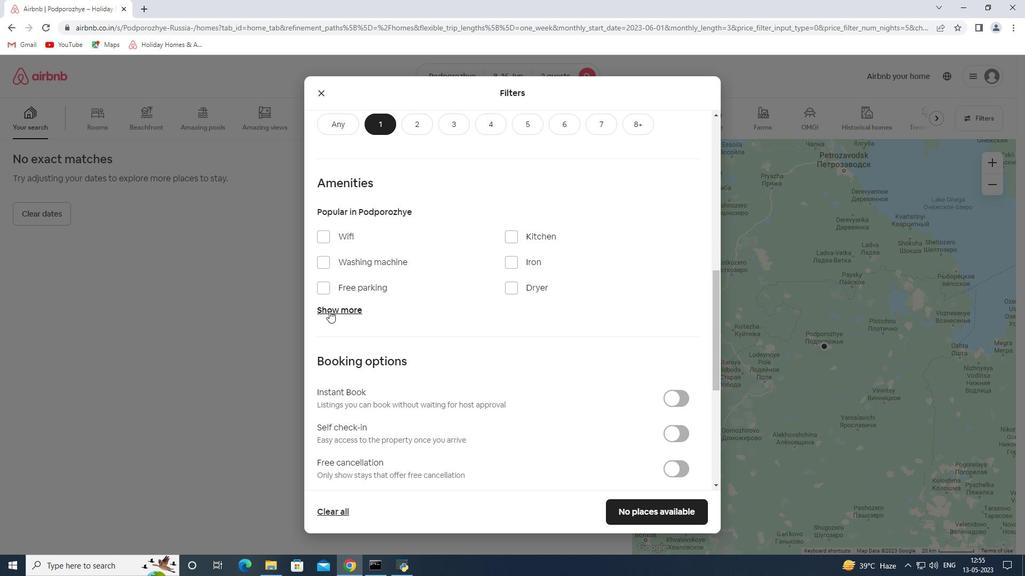 
Action: Mouse moved to (353, 235)
Screenshot: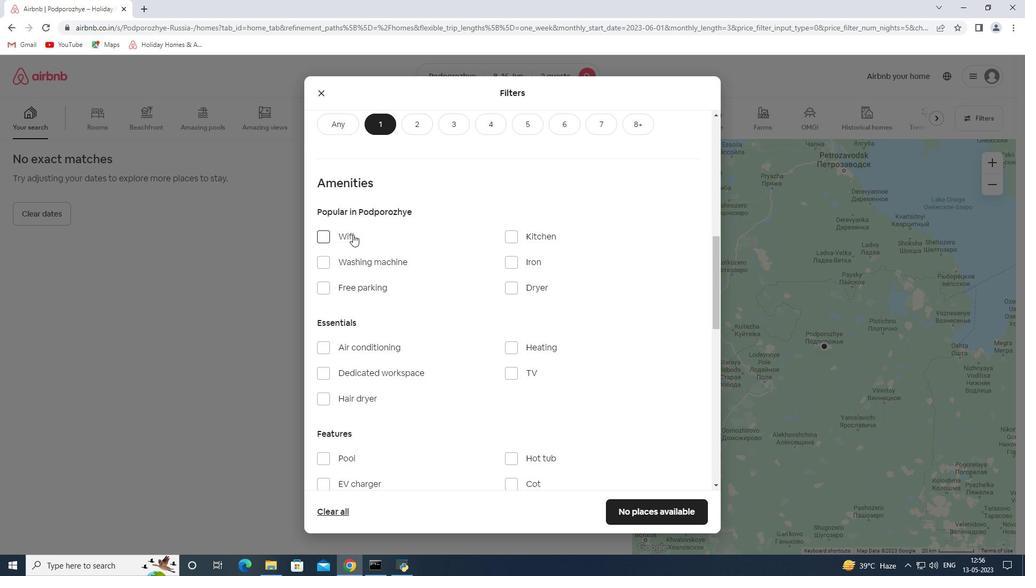 
Action: Mouse pressed left at (353, 235)
Screenshot: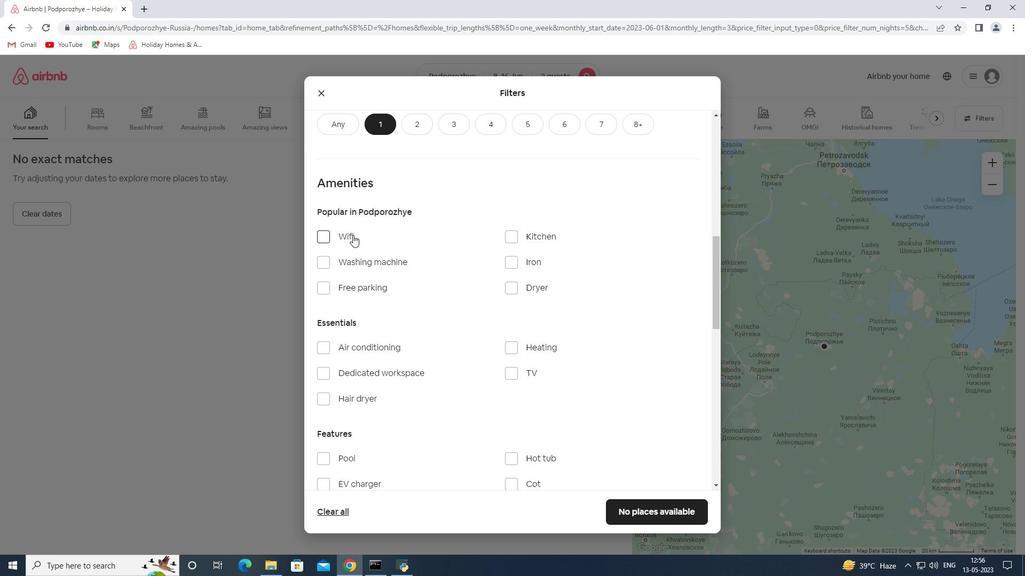 
Action: Mouse moved to (360, 289)
Screenshot: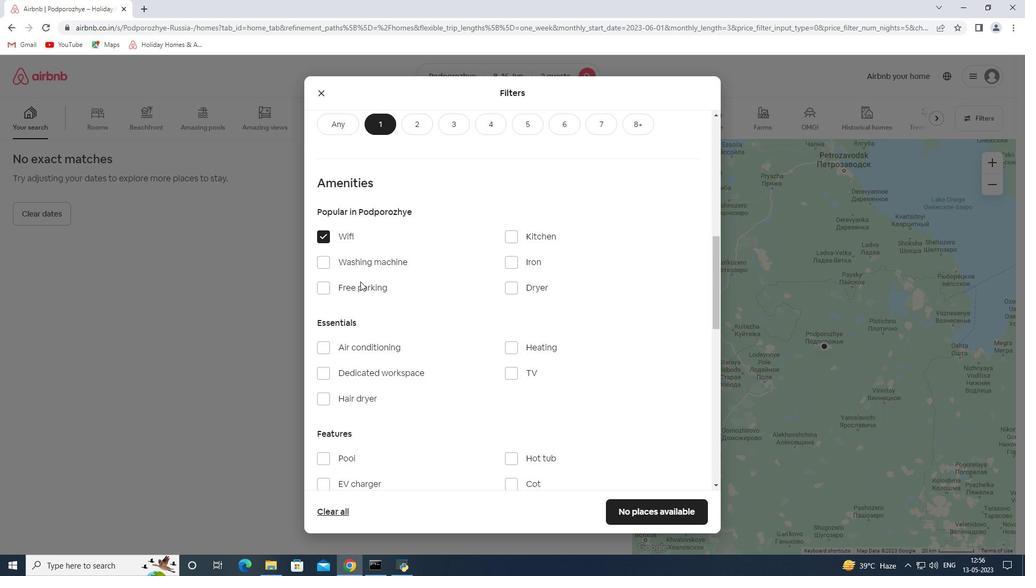 
Action: Mouse pressed left at (360, 289)
Screenshot: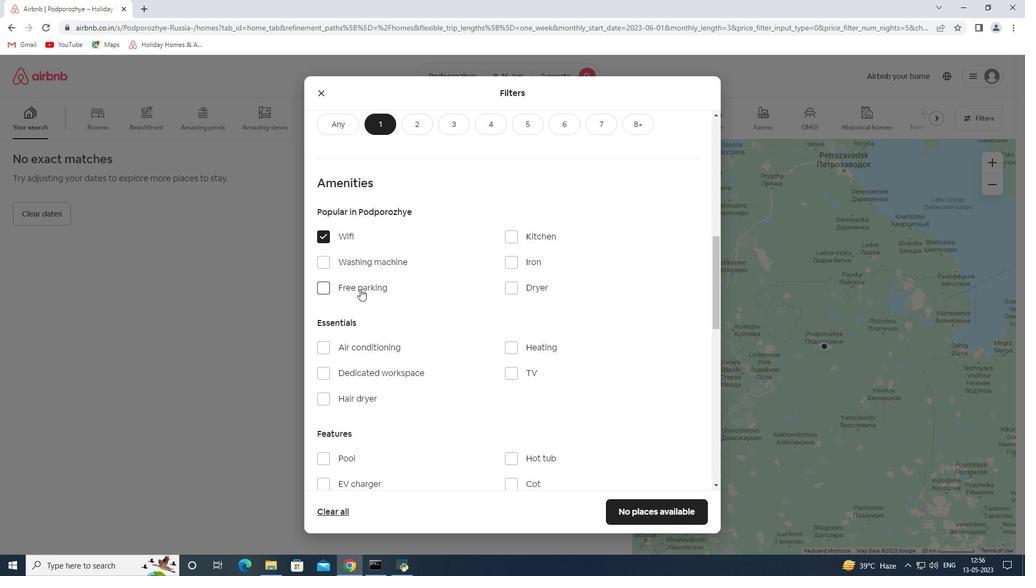 
Action: Mouse moved to (444, 318)
Screenshot: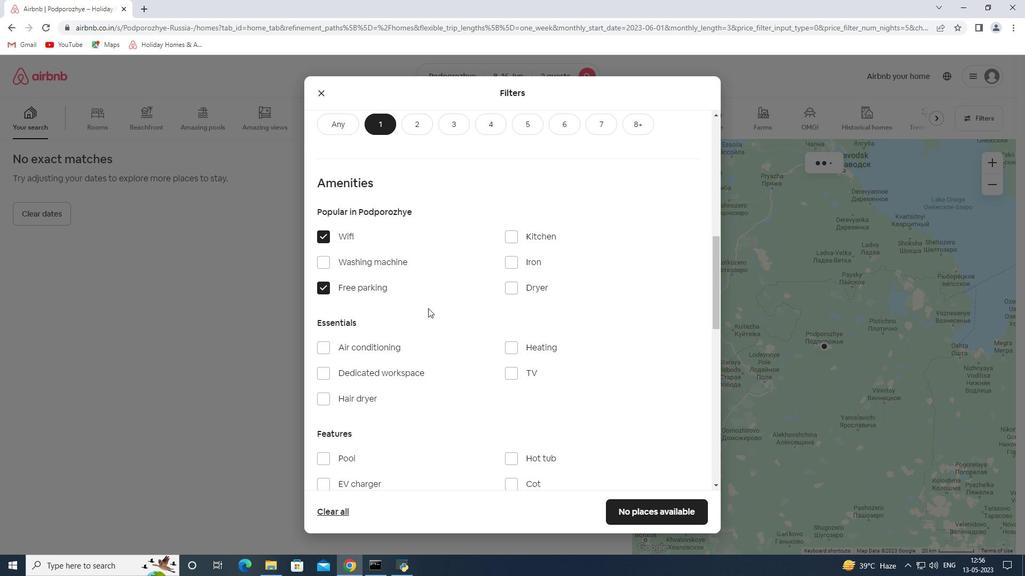 
Action: Mouse scrolled (440, 315) with delta (0, 0)
Screenshot: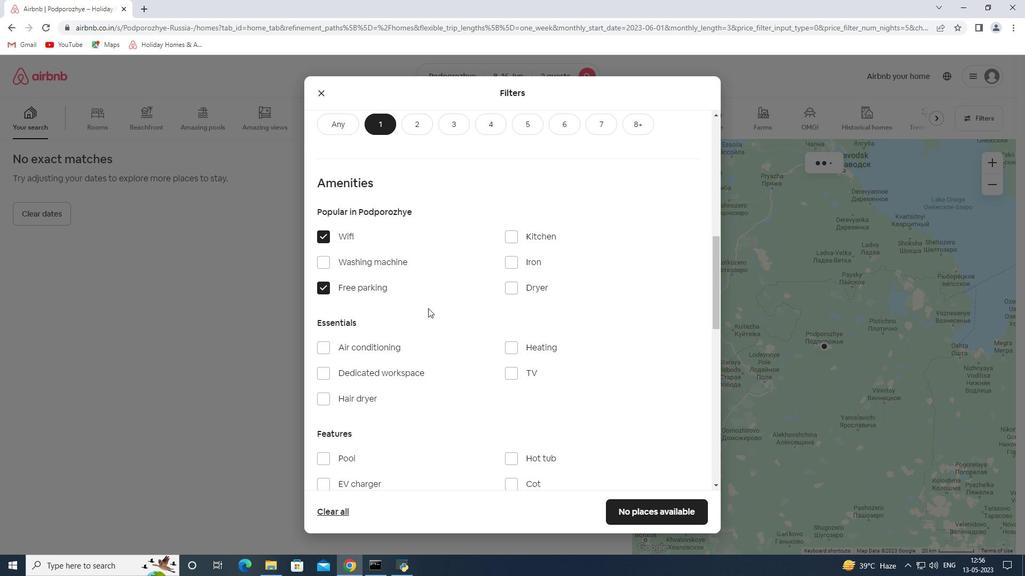 
Action: Mouse moved to (454, 320)
Screenshot: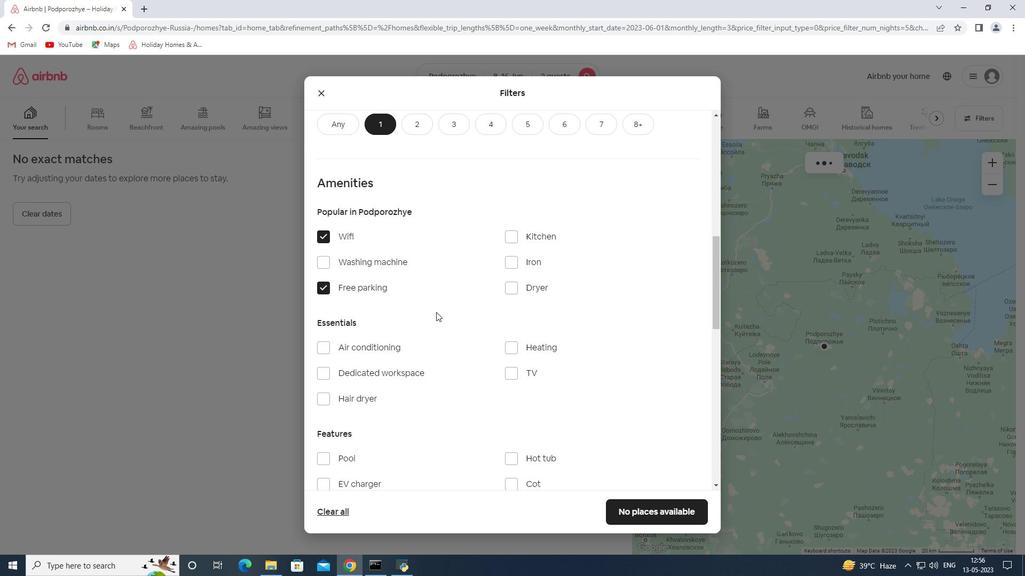 
Action: Mouse scrolled (454, 320) with delta (0, 0)
Screenshot: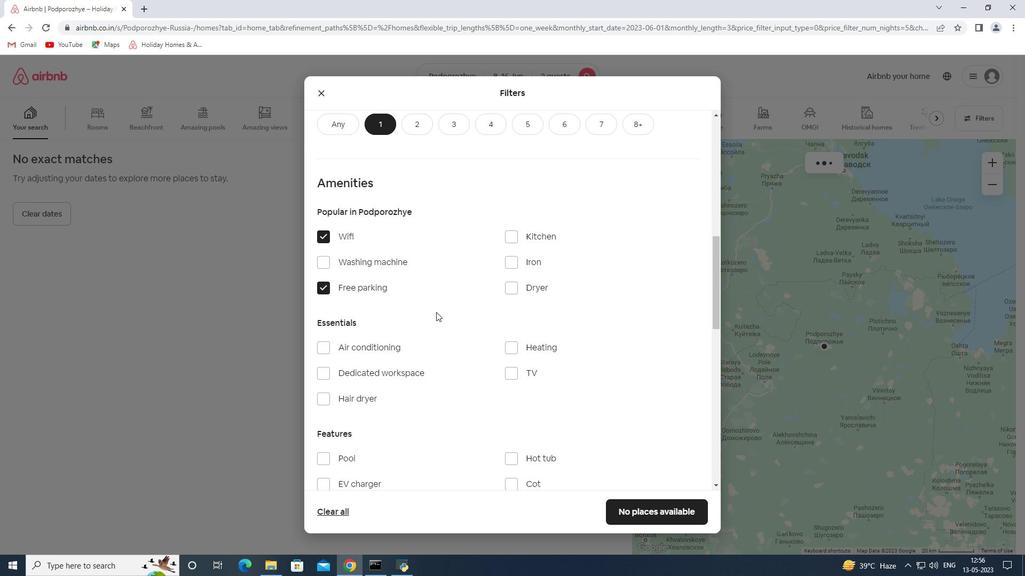 
Action: Mouse moved to (513, 270)
Screenshot: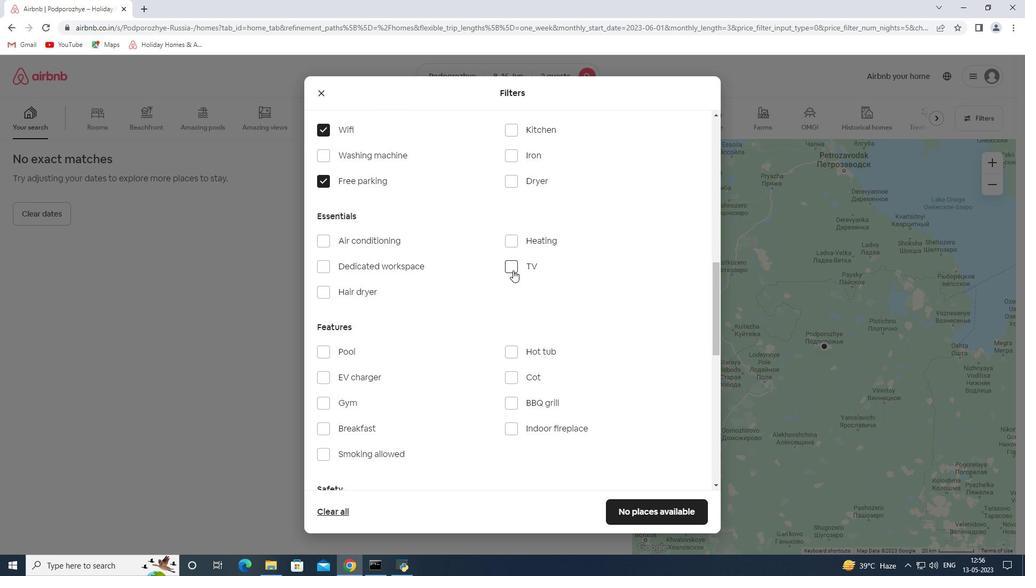 
Action: Mouse pressed left at (513, 270)
Screenshot: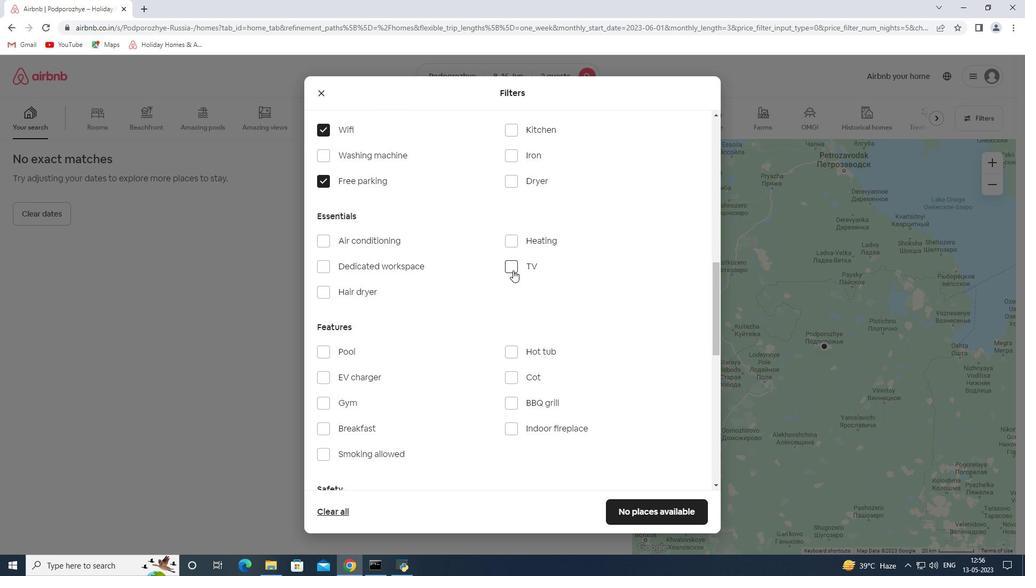 
Action: Mouse moved to (444, 328)
Screenshot: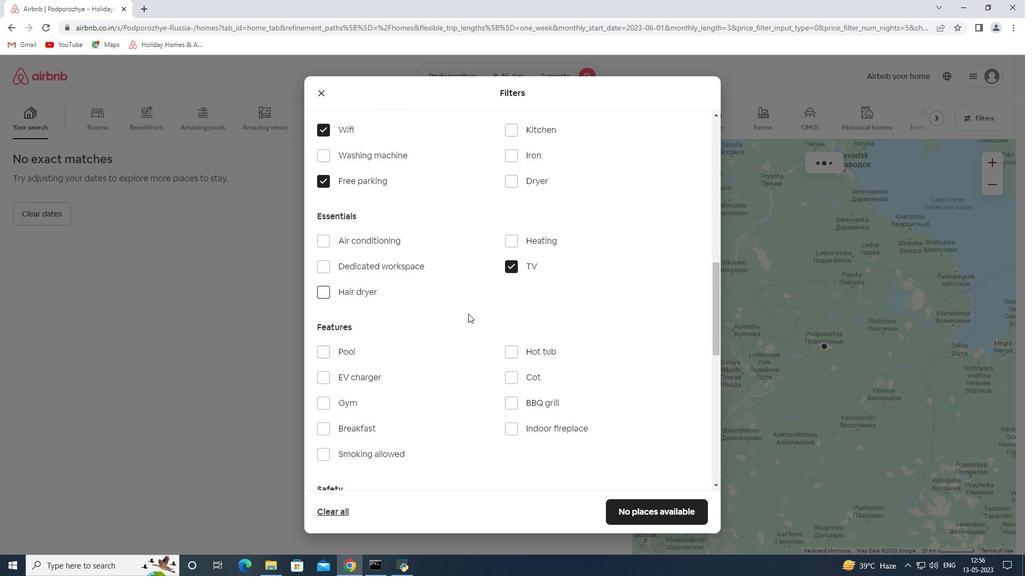 
Action: Mouse scrolled (444, 327) with delta (0, 0)
Screenshot: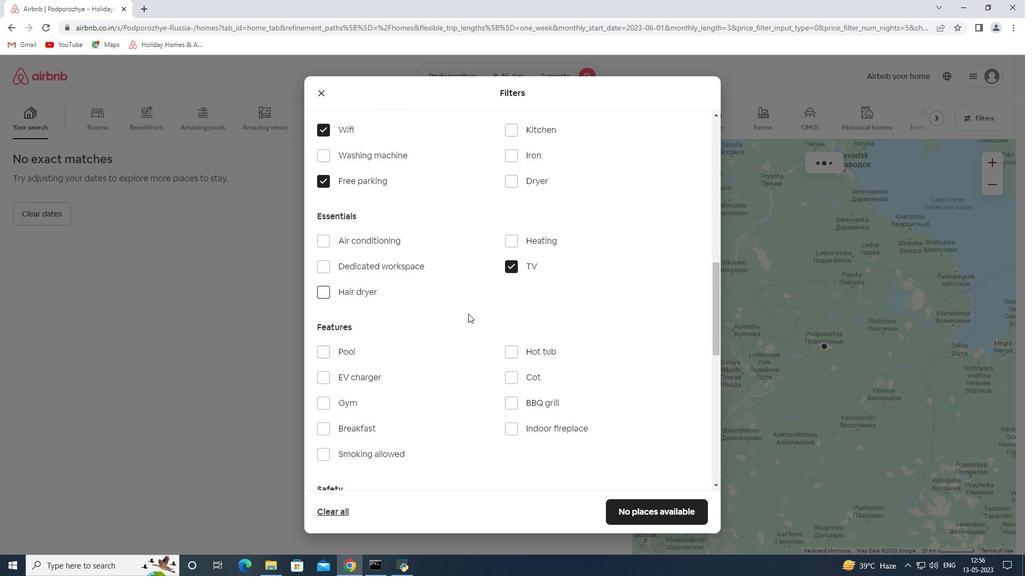 
Action: Mouse moved to (442, 330)
Screenshot: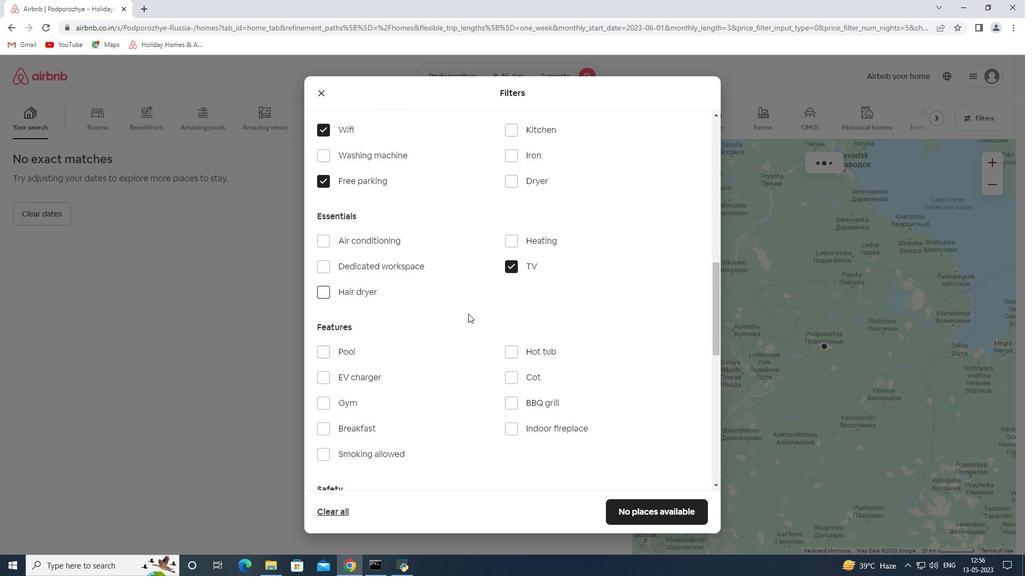 
Action: Mouse scrolled (442, 329) with delta (0, 0)
Screenshot: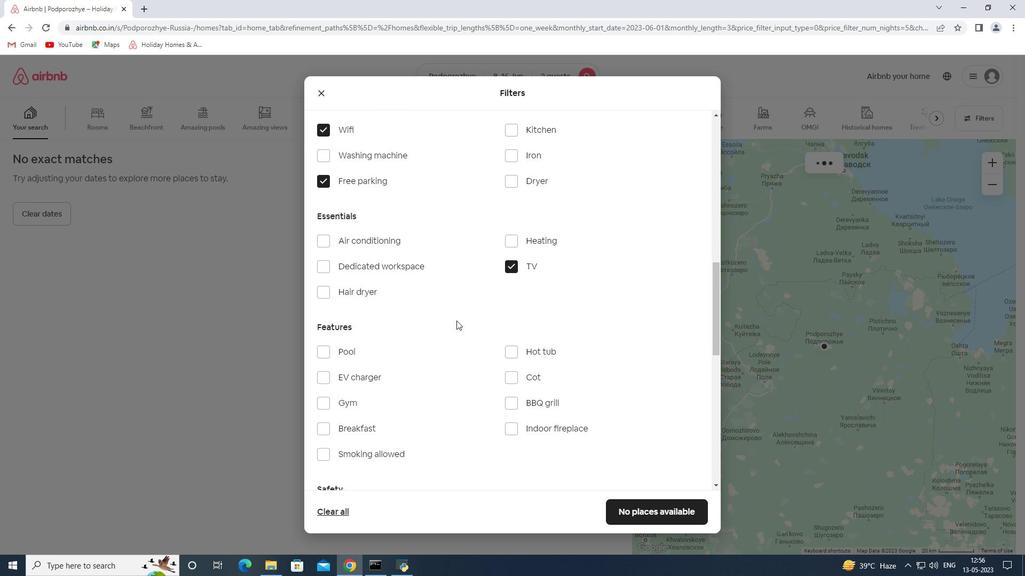 
Action: Mouse moved to (440, 332)
Screenshot: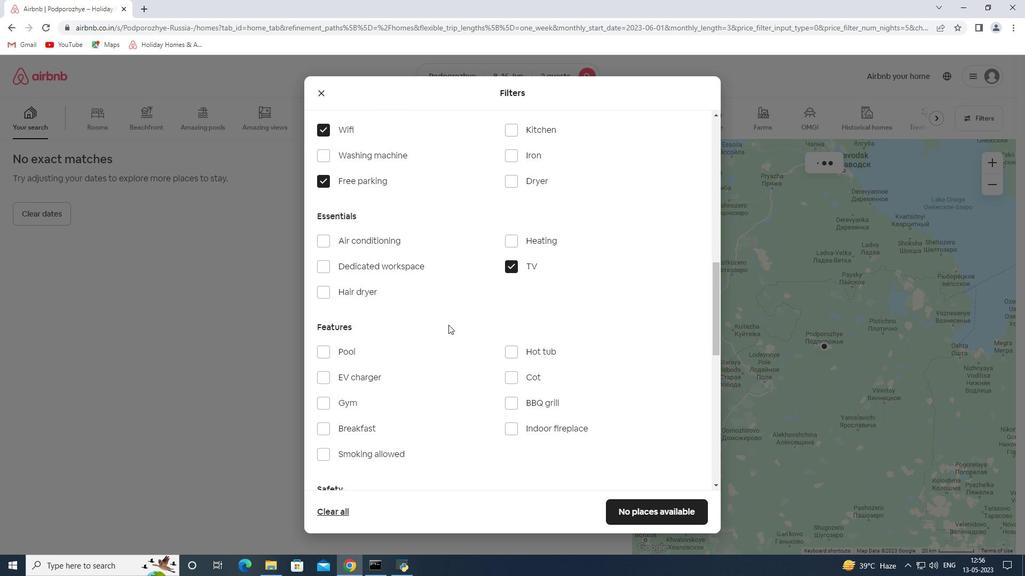
Action: Mouse scrolled (440, 331) with delta (0, 0)
Screenshot: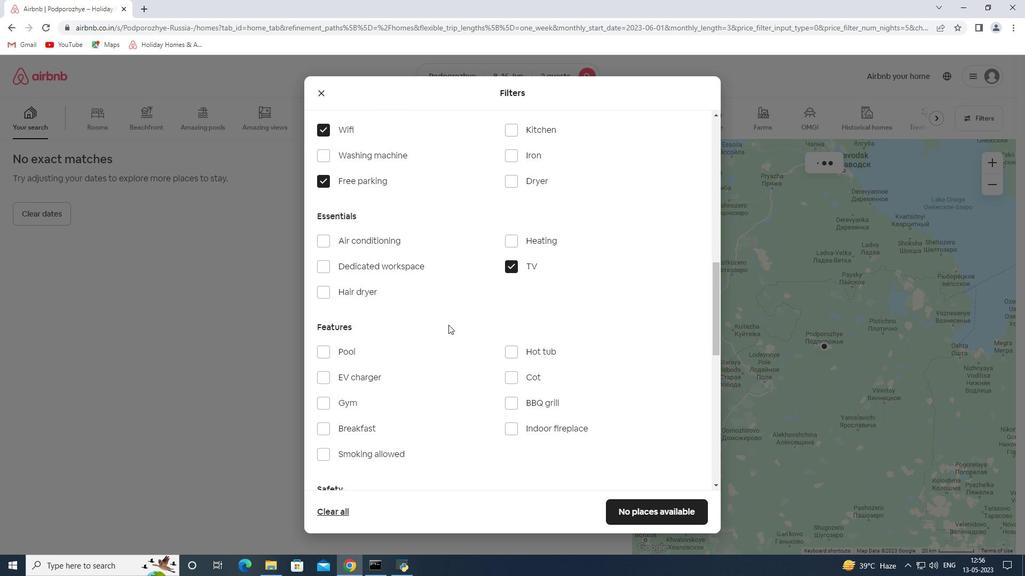 
Action: Mouse moved to (440, 332)
Screenshot: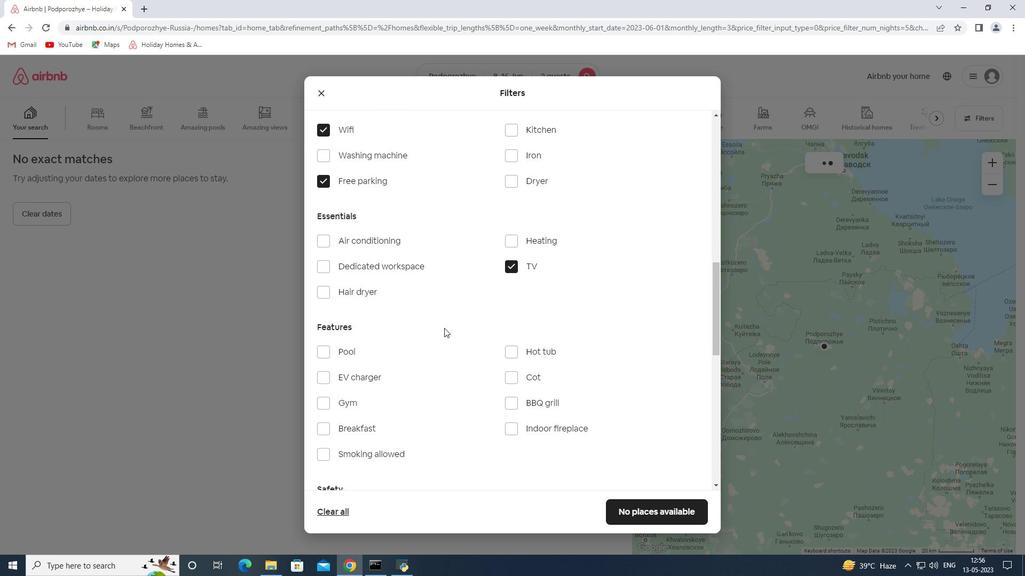
Action: Mouse scrolled (440, 331) with delta (0, 0)
Screenshot: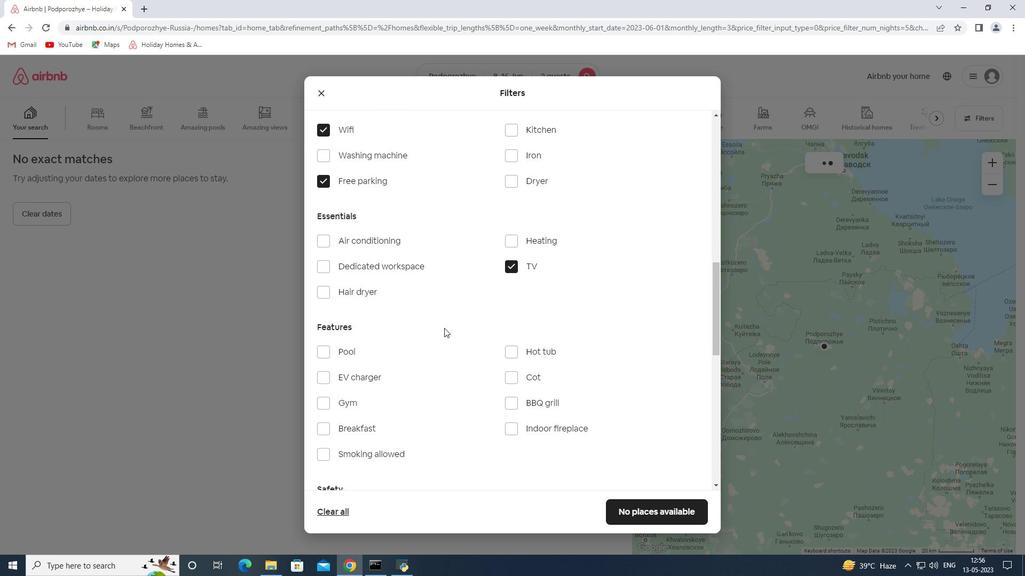 
Action: Mouse moved to (439, 332)
Screenshot: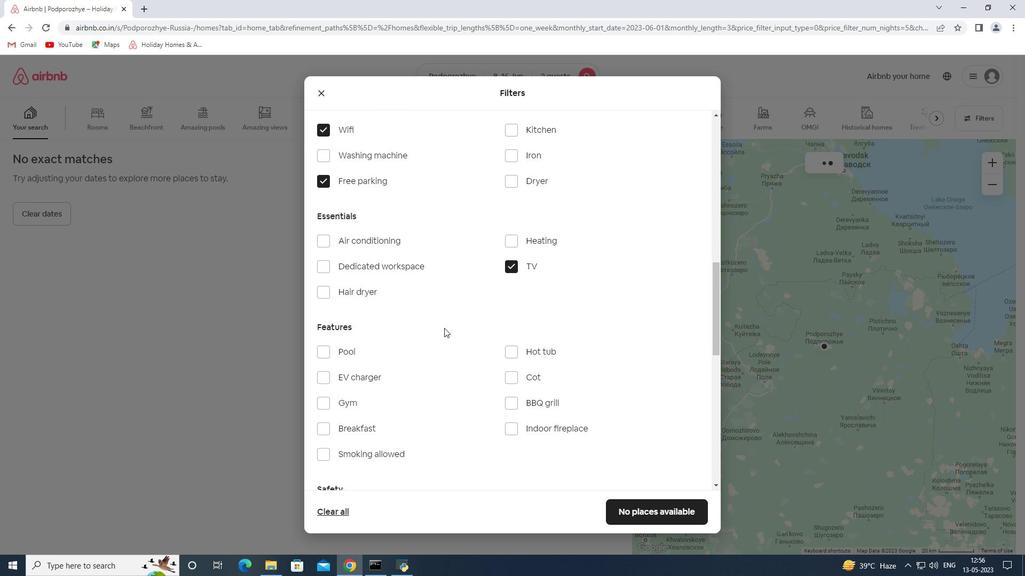 
Action: Mouse scrolled (439, 331) with delta (0, 0)
Screenshot: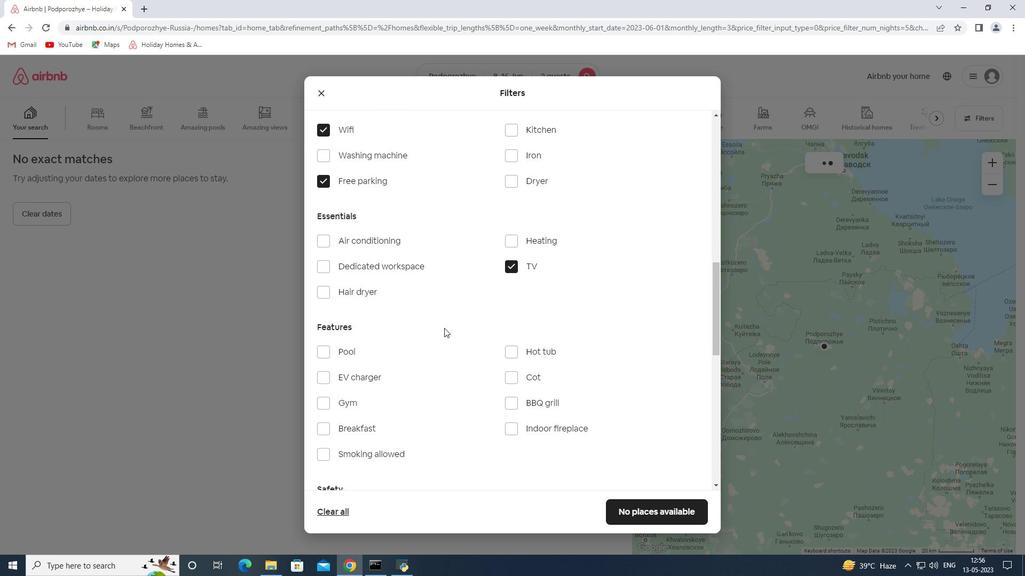 
Action: Mouse moved to (353, 162)
Screenshot: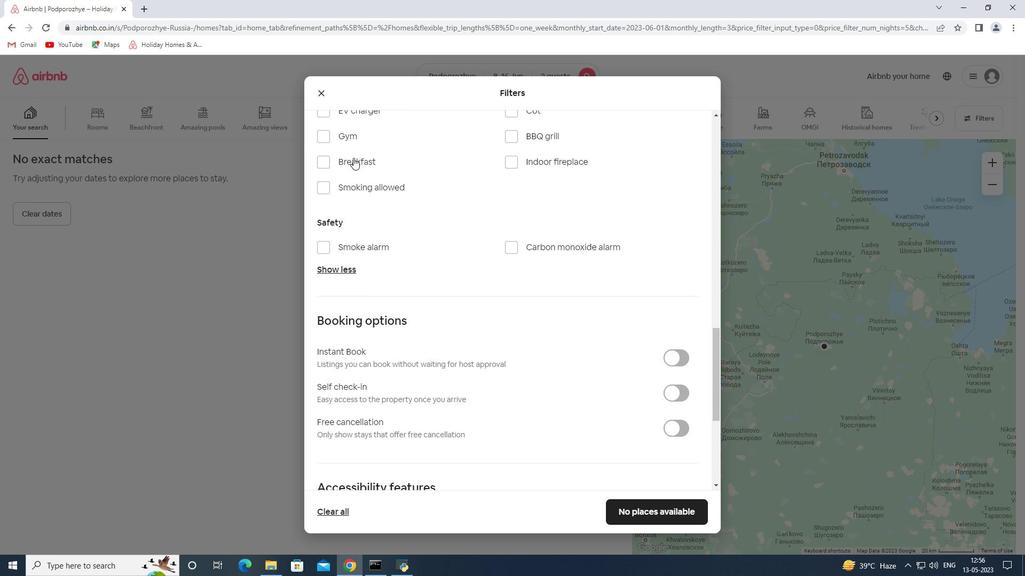 
Action: Mouse pressed left at (353, 162)
Screenshot: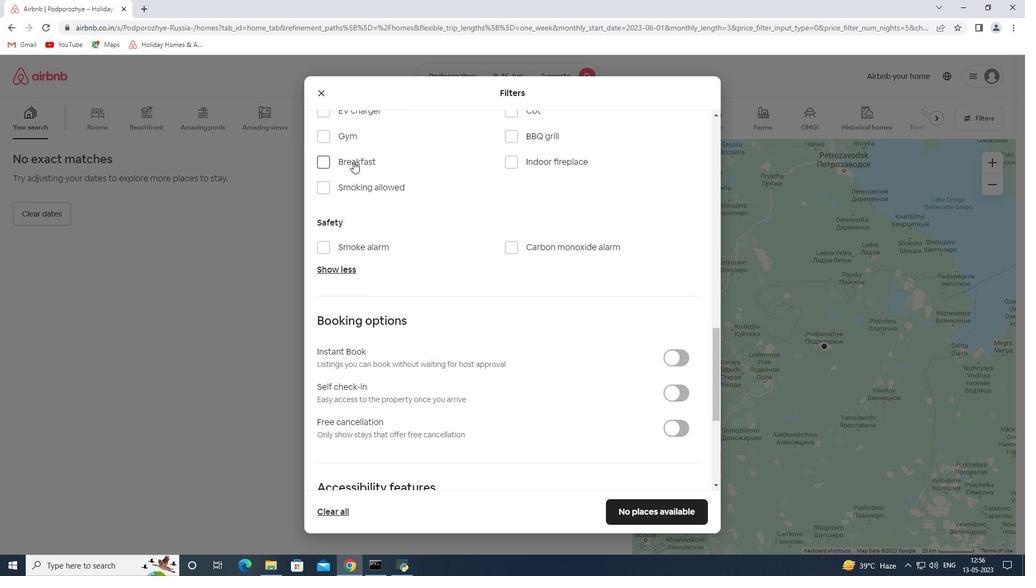 
Action: Mouse moved to (348, 133)
Screenshot: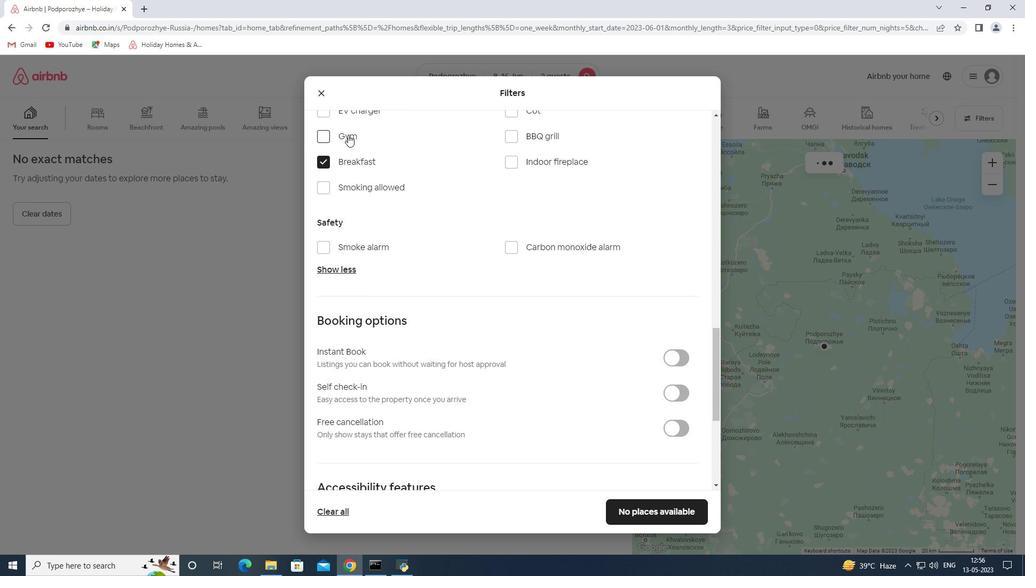 
Action: Mouse pressed left at (348, 133)
Screenshot: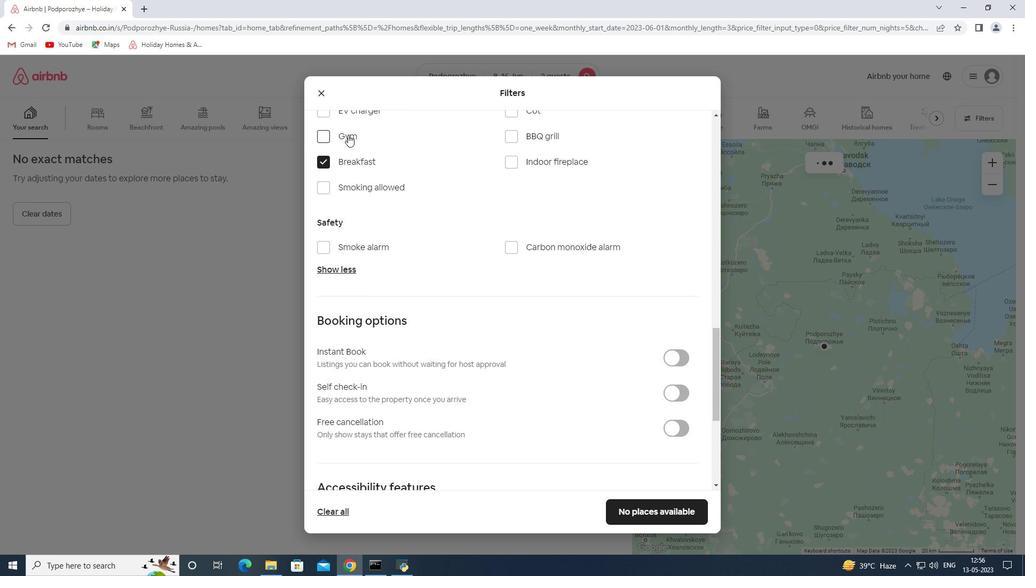 
Action: Mouse moved to (672, 388)
Screenshot: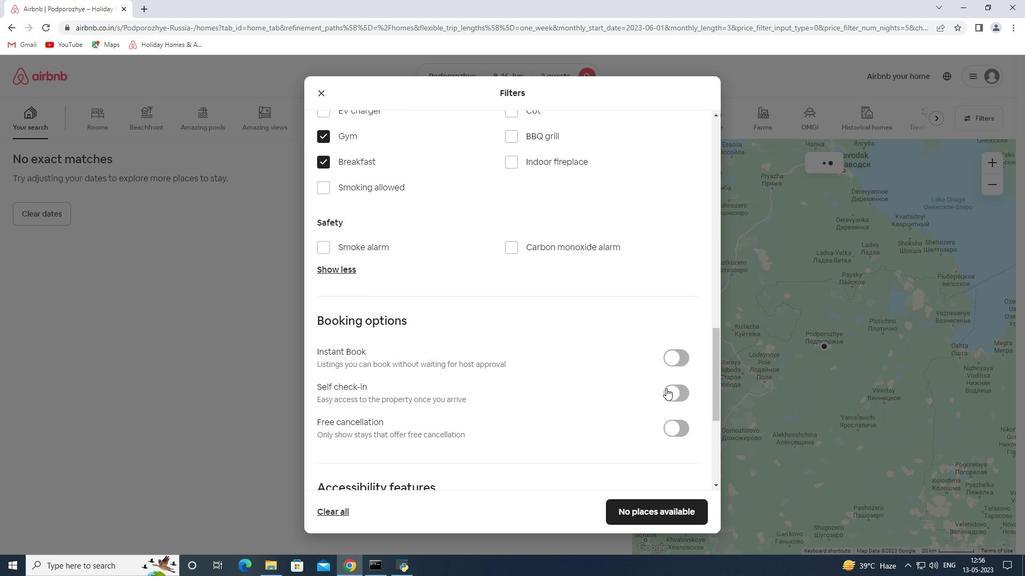 
Action: Mouse pressed left at (672, 388)
Screenshot: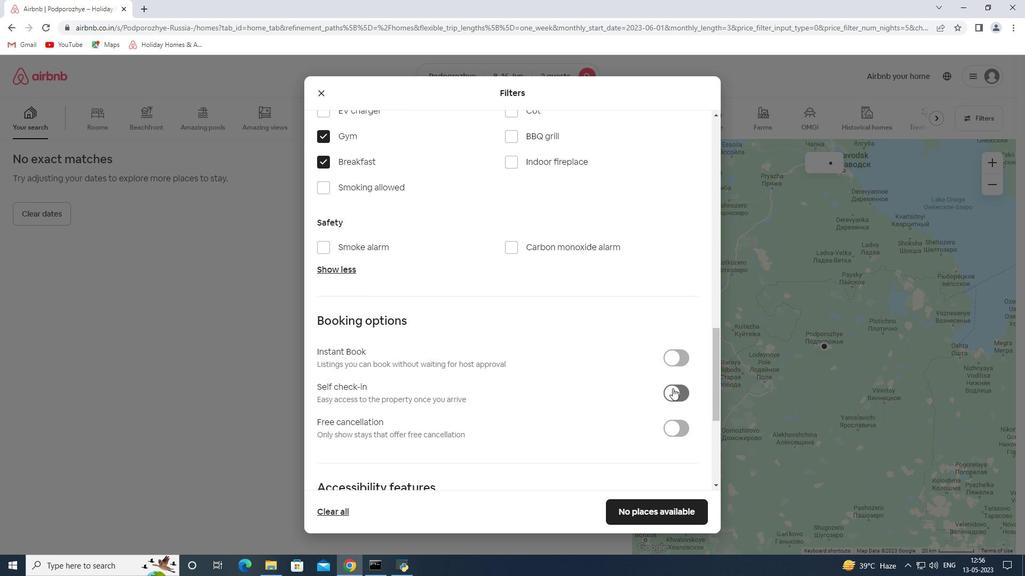 
Action: Mouse moved to (545, 361)
Screenshot: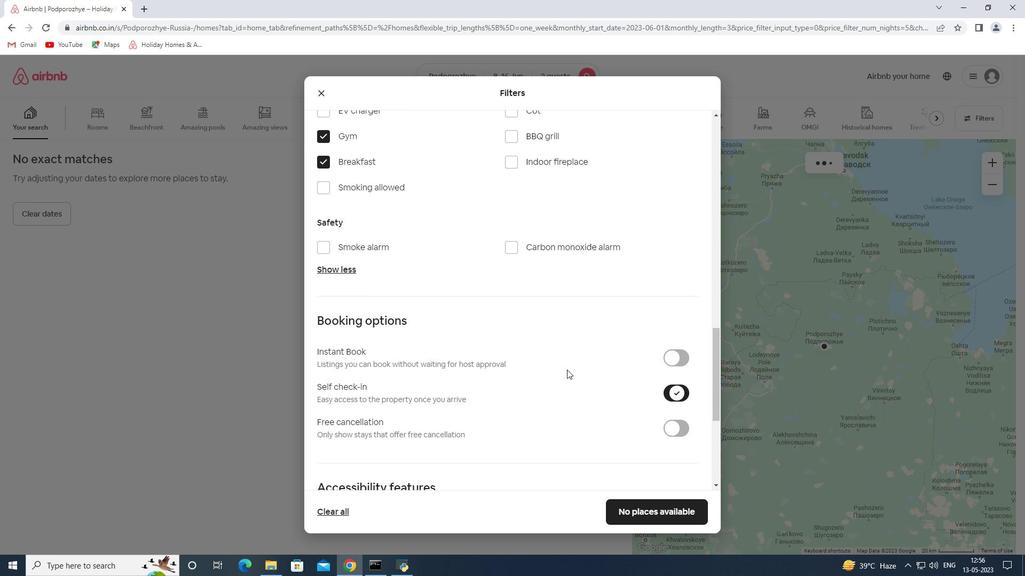 
Action: Mouse scrolled (545, 360) with delta (0, 0)
Screenshot: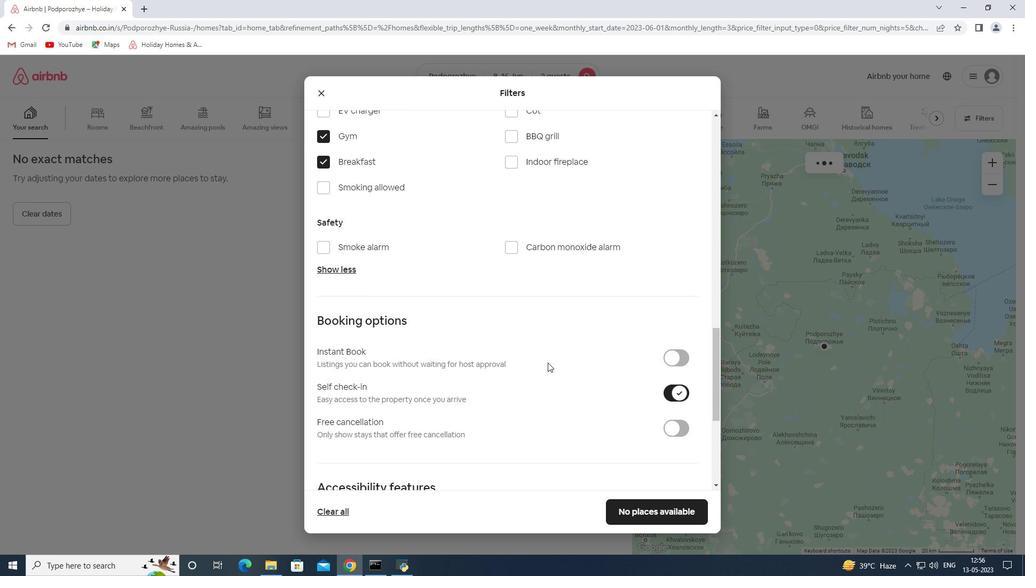 
Action: Mouse moved to (543, 361)
Screenshot: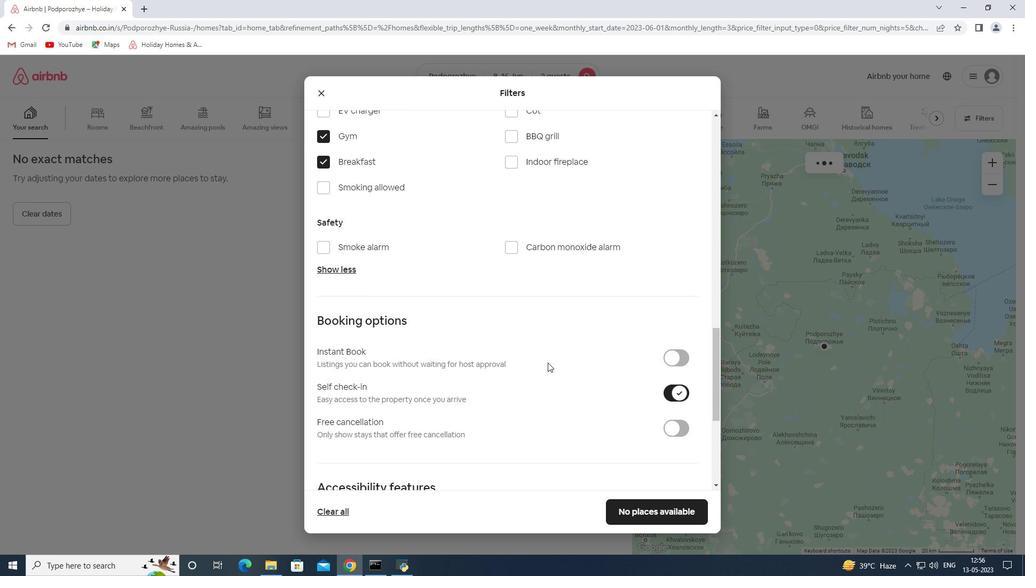 
Action: Mouse scrolled (543, 360) with delta (0, 0)
Screenshot: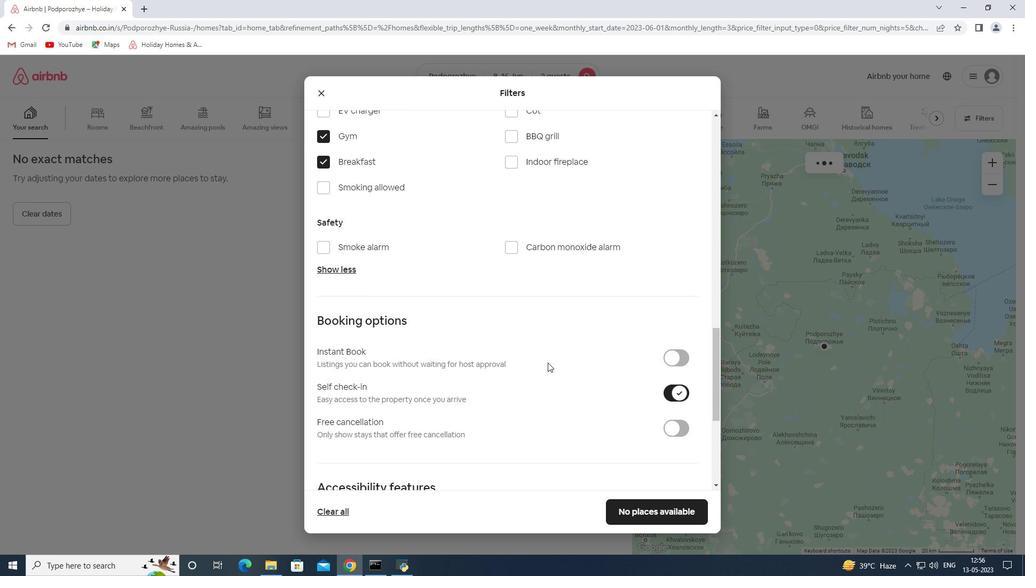 
Action: Mouse moved to (541, 361)
Screenshot: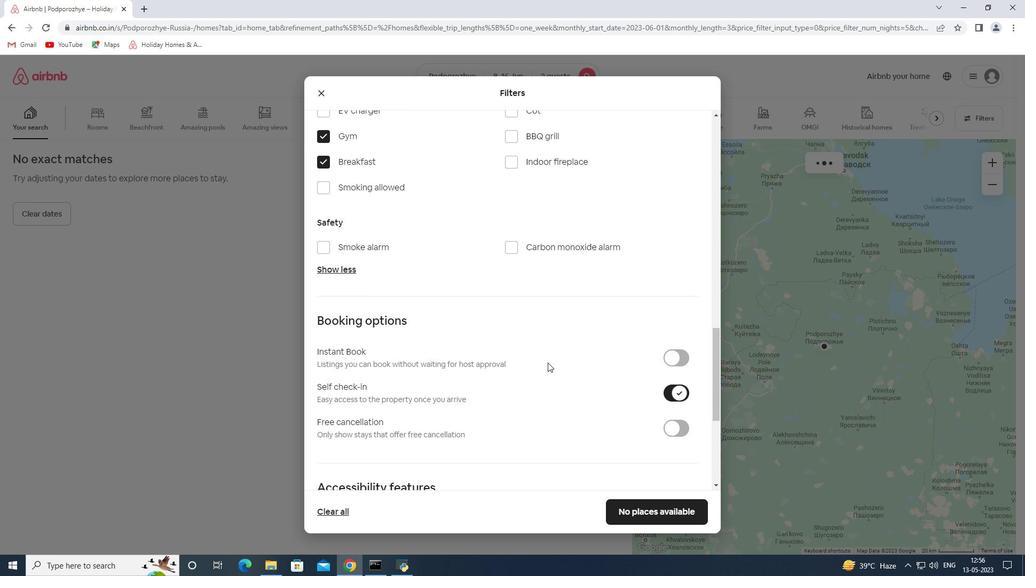 
Action: Mouse scrolled (542, 360) with delta (0, 0)
Screenshot: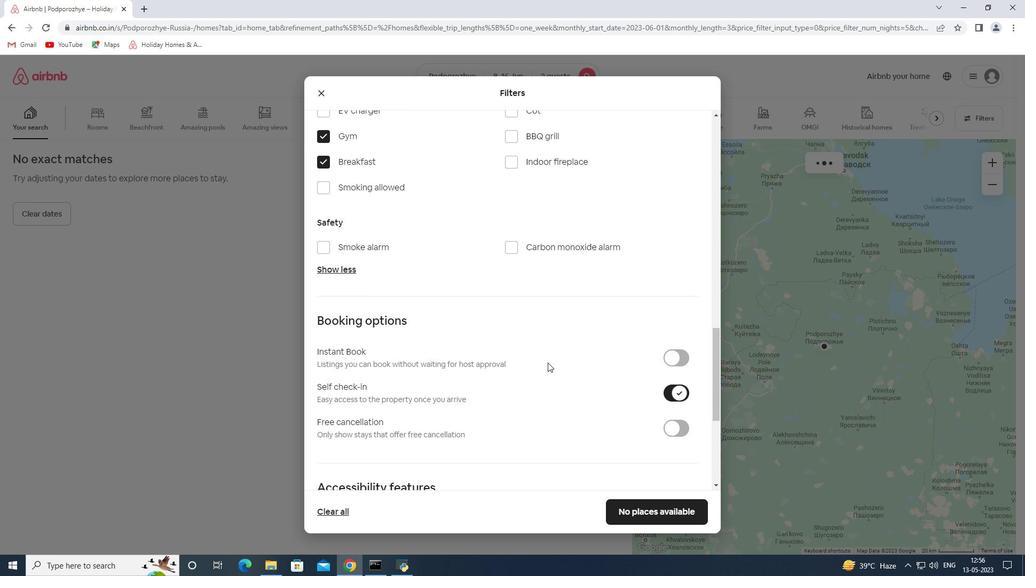 
Action: Mouse moved to (538, 361)
Screenshot: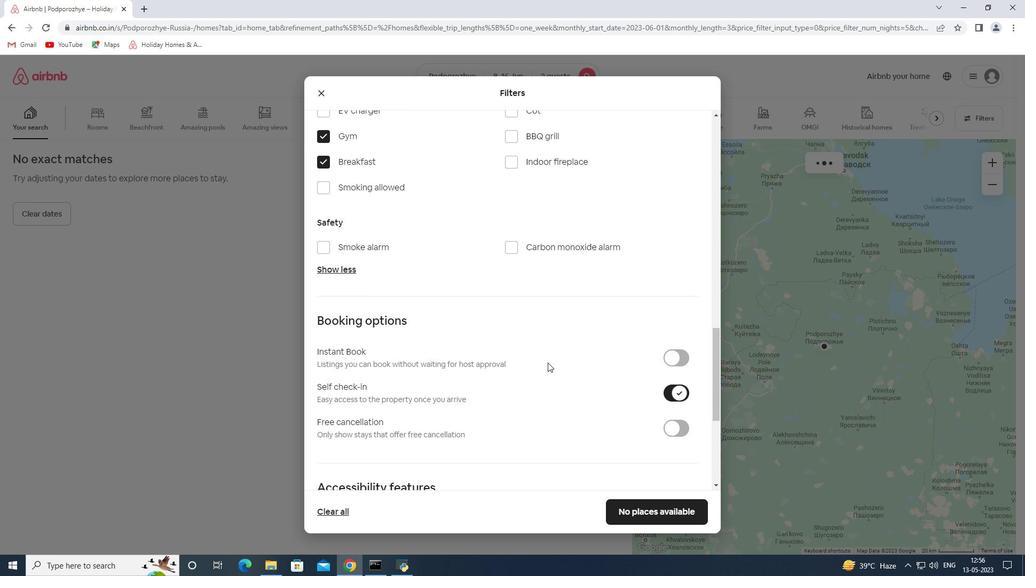 
Action: Mouse scrolled (539, 360) with delta (0, 0)
Screenshot: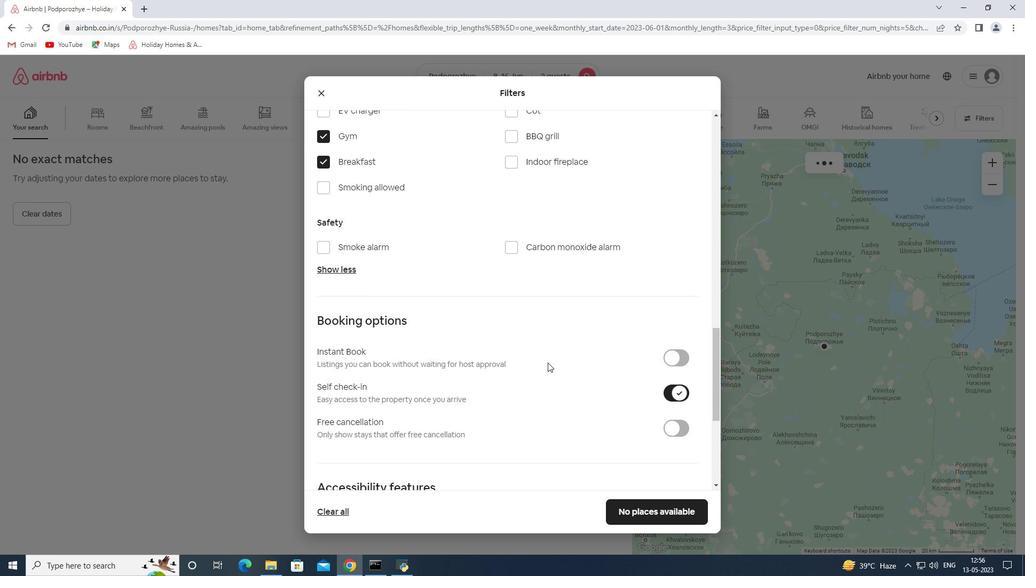 
Action: Mouse moved to (538, 361)
Screenshot: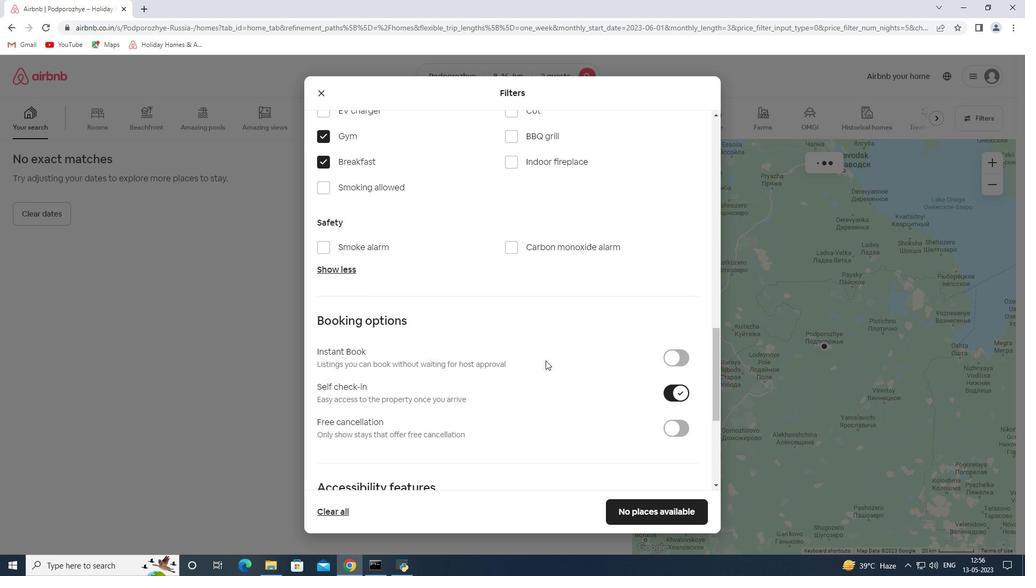 
Action: Mouse scrolled (538, 360) with delta (0, 0)
Screenshot: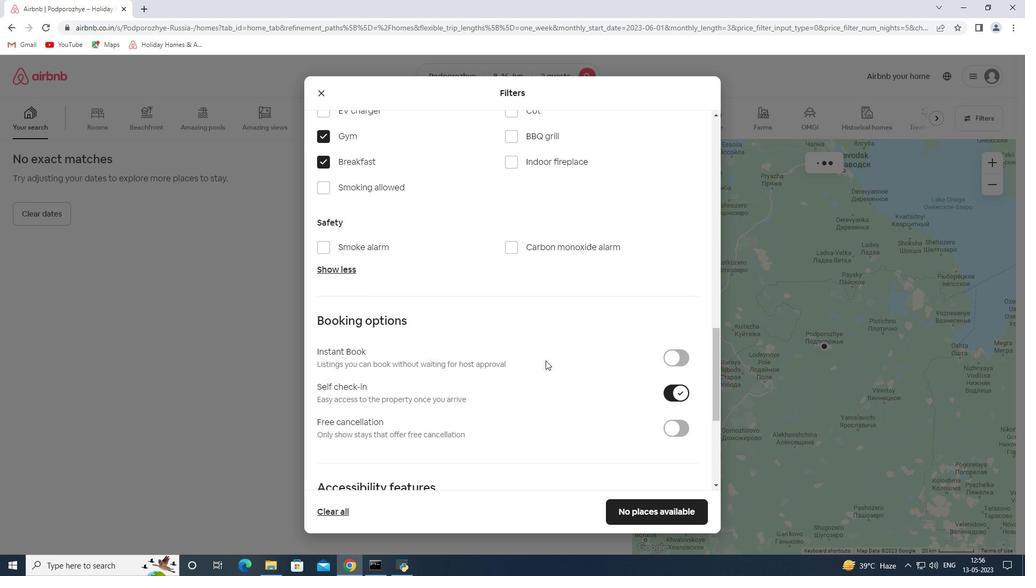 
Action: Mouse scrolled (538, 360) with delta (0, 0)
Screenshot: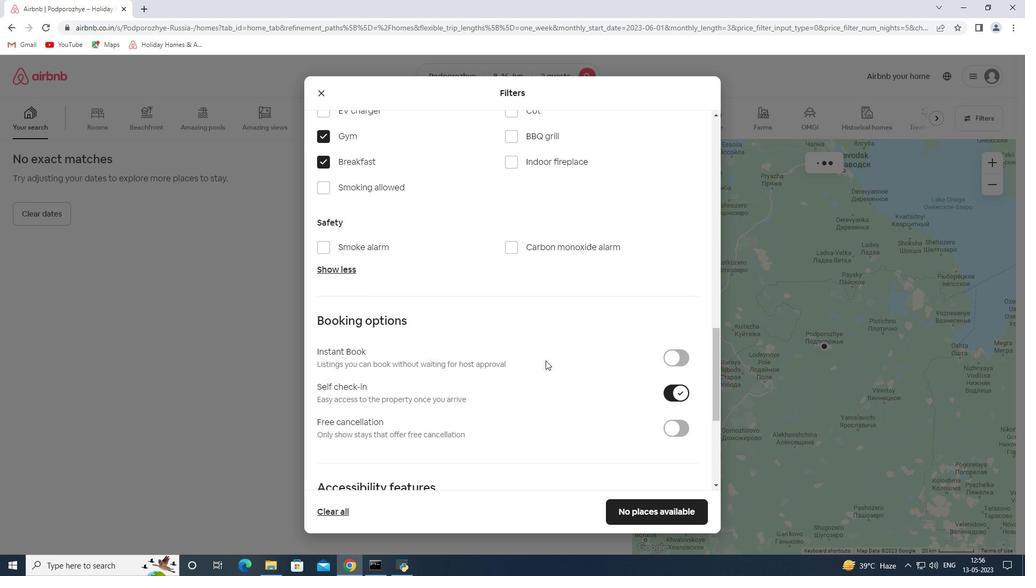 
Action: Mouse scrolled (538, 360) with delta (0, 0)
Screenshot: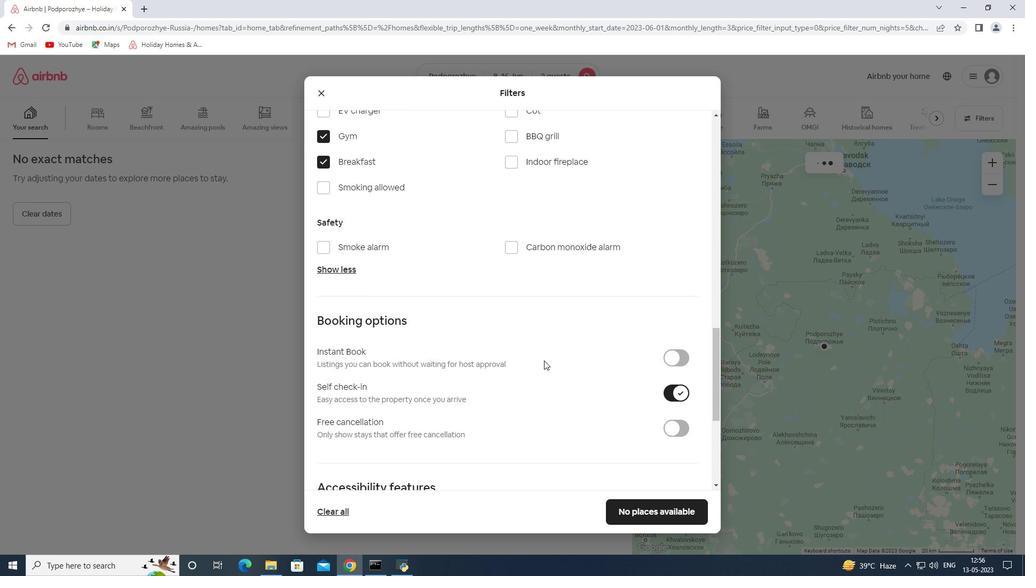 
Action: Mouse moved to (334, 455)
Screenshot: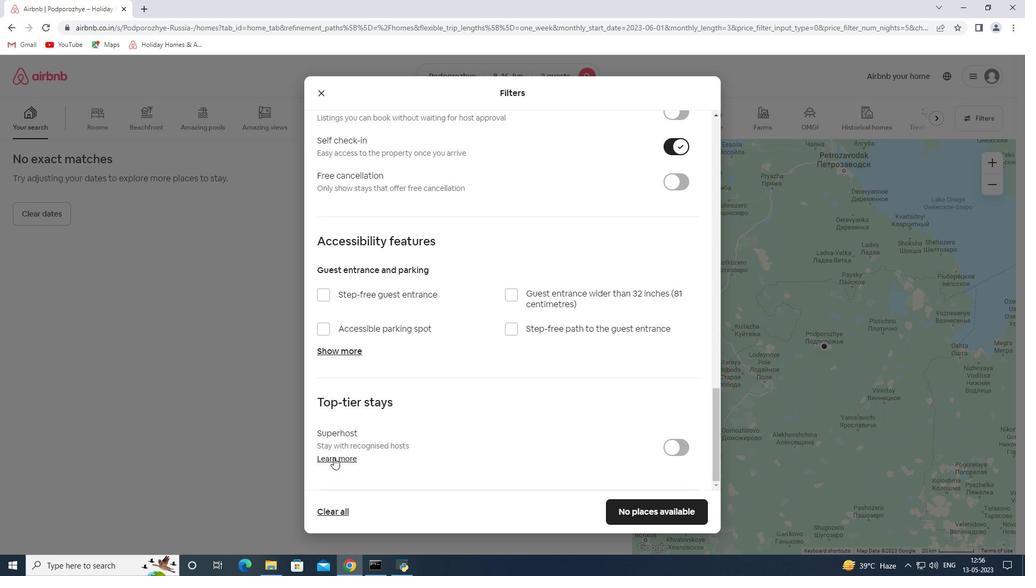 
Action: Mouse scrolled (334, 455) with delta (0, 0)
Screenshot: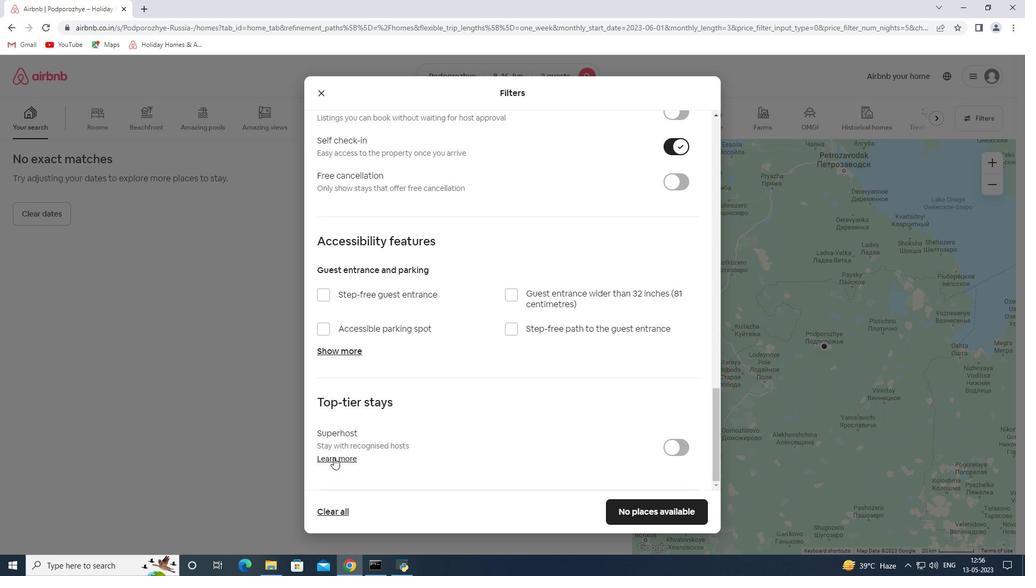 
Action: Mouse scrolled (334, 455) with delta (0, 0)
Screenshot: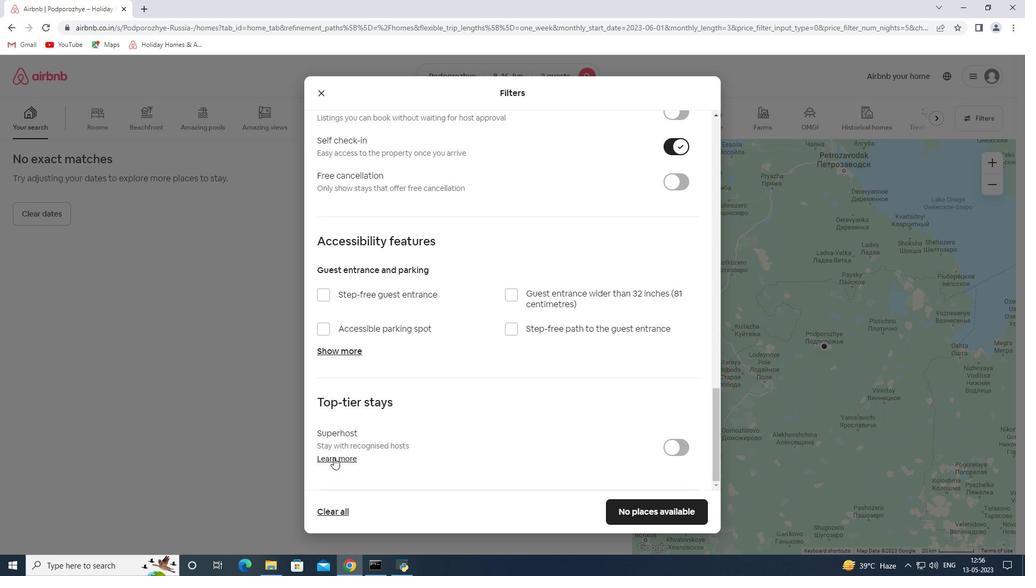
Action: Mouse scrolled (334, 455) with delta (0, 0)
Screenshot: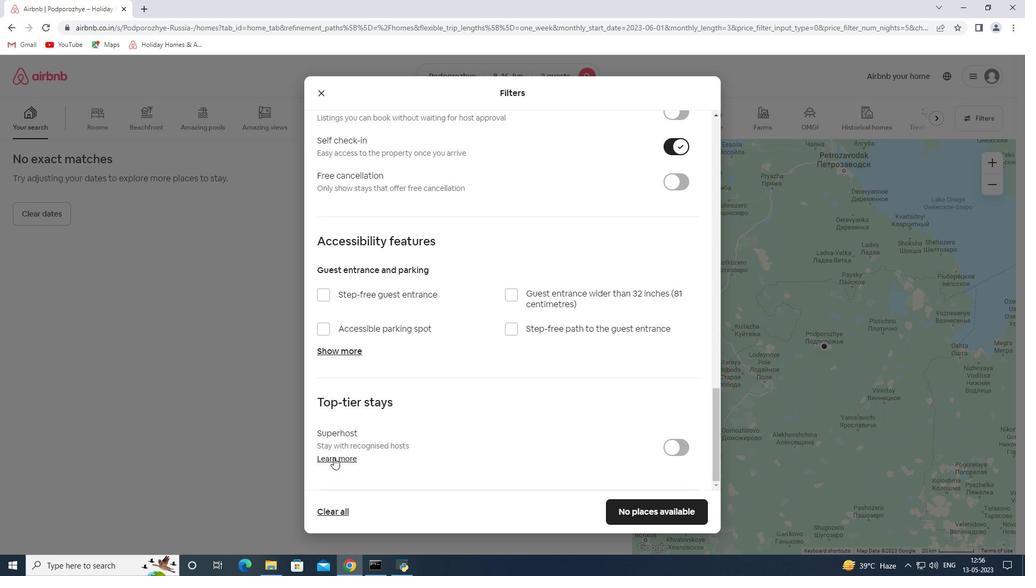 
Action: Mouse scrolled (334, 455) with delta (0, 0)
Screenshot: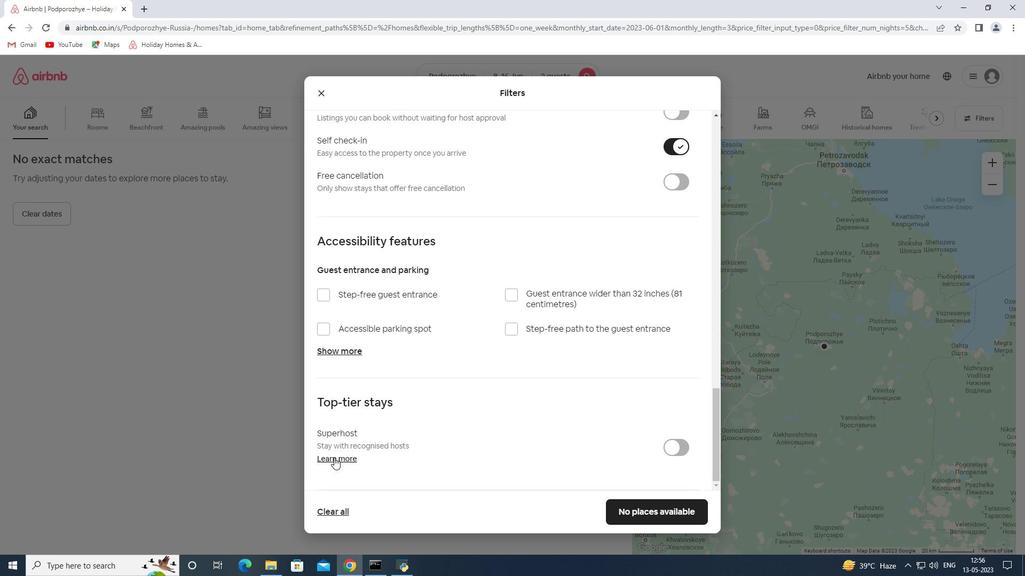 
Action: Mouse moved to (334, 453)
Screenshot: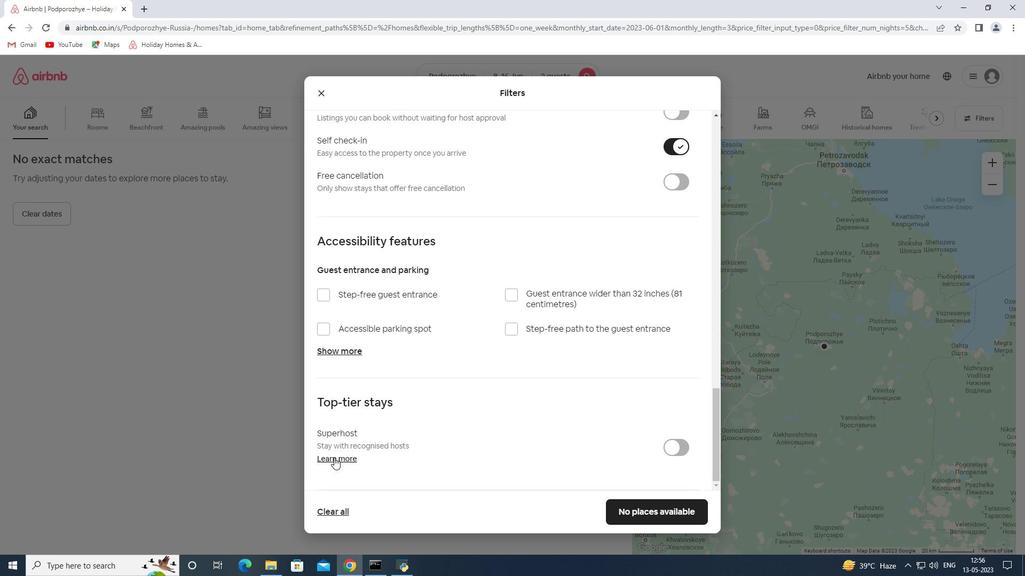
Action: Mouse scrolled (334, 452) with delta (0, 0)
Screenshot: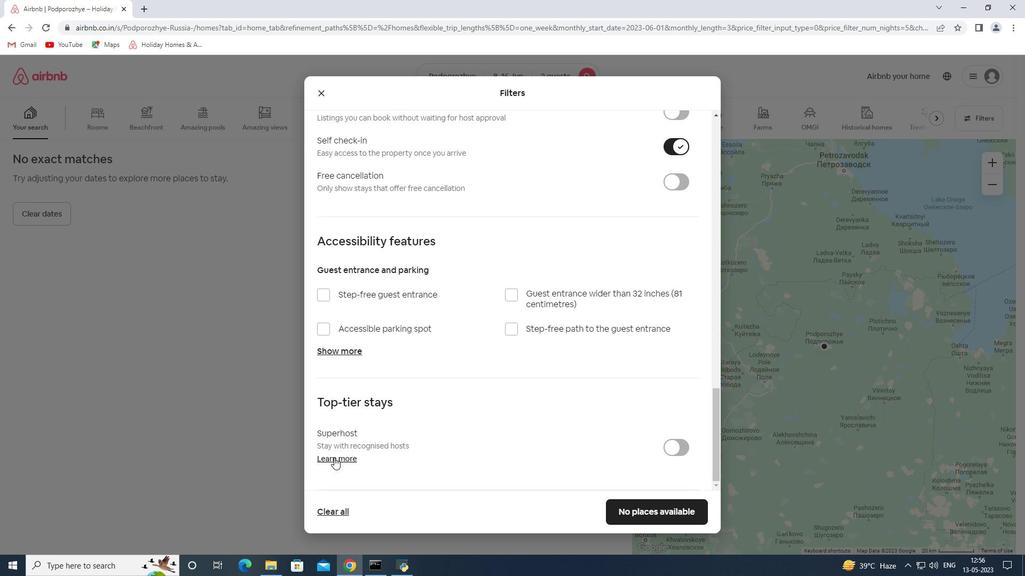 
Action: Mouse moved to (645, 506)
Screenshot: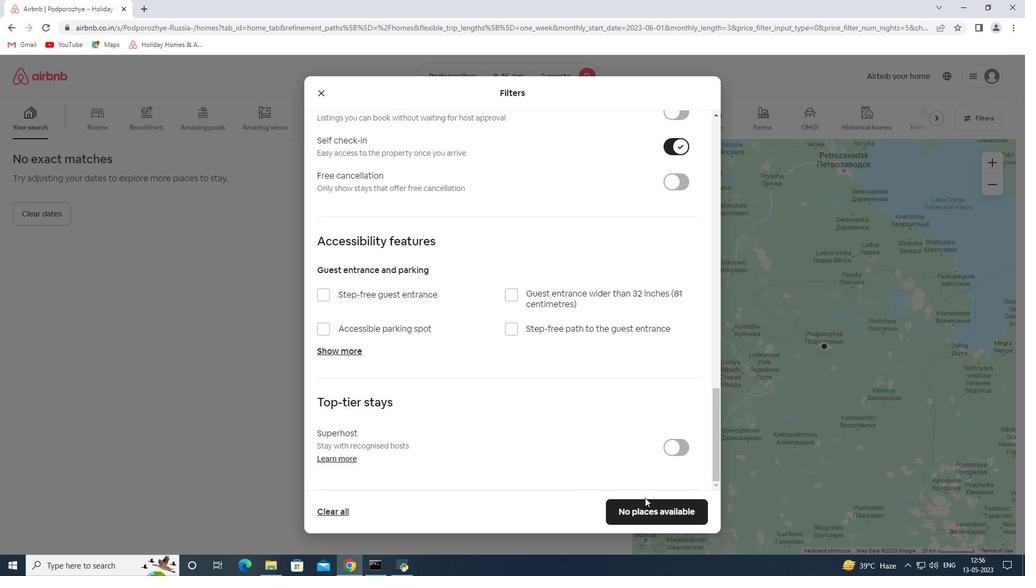 
Action: Mouse pressed left at (645, 506)
Screenshot: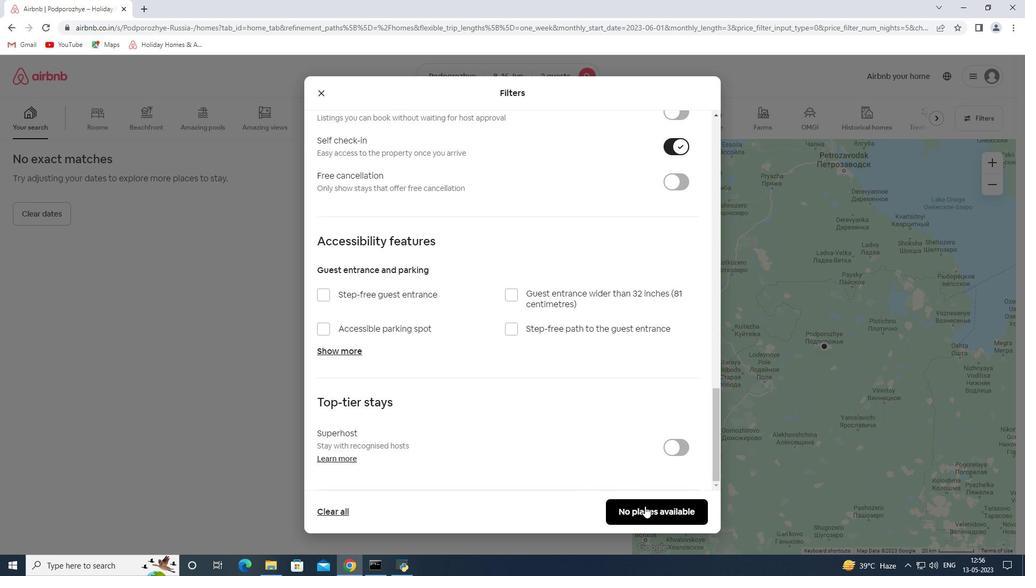 
Action: Mouse moved to (632, 510)
Screenshot: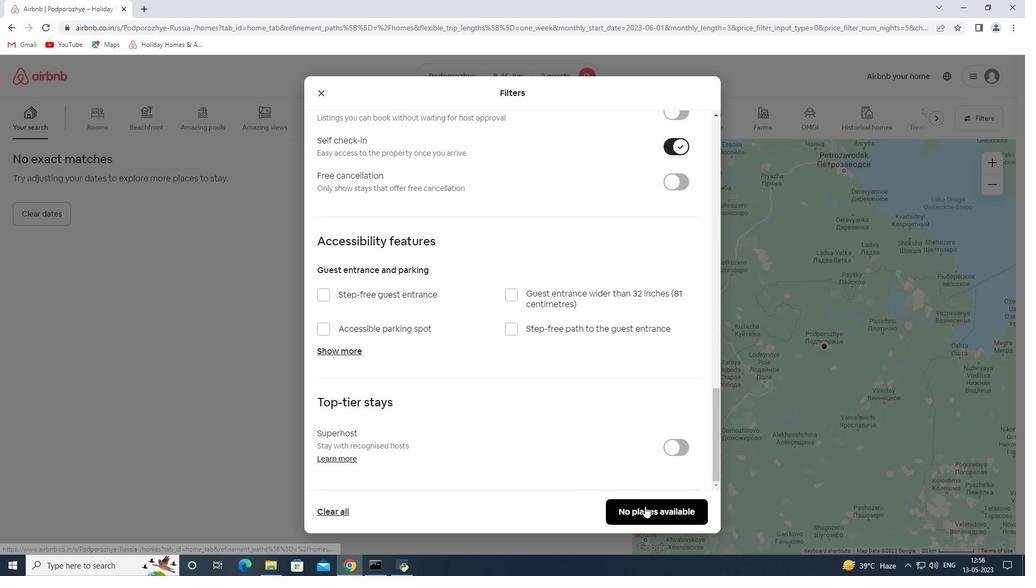 
